 Task: Look for space in Pinamungahan, Philippines from 6th September, 2023 to 18th September, 2023 for 3 adults in price range Rs.6000 to Rs.12000. Place can be entire place with 2 bedrooms having 2 beds and 2 bathrooms. Property type can be house, flat, guest house, hotel. Booking option can be shelf check-in. Required host language is English.
Action: Mouse moved to (380, 124)
Screenshot: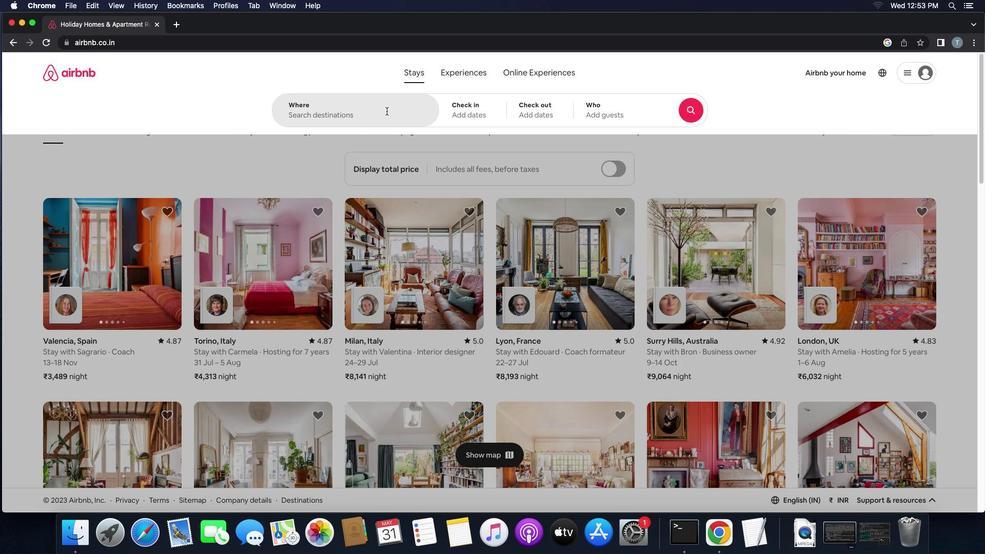 
Action: Mouse pressed left at (380, 124)
Screenshot: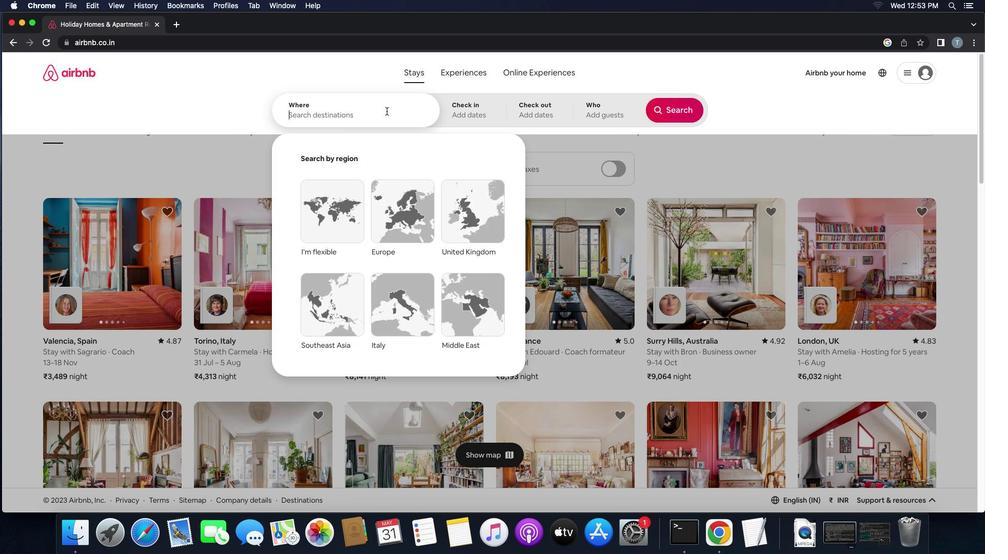
Action: Key pressed 'p''i''n''a''m''u''n''g''a''h''a''n'',''p''h''i''l''i''p''p''i''n''e''s'Key.enter
Screenshot: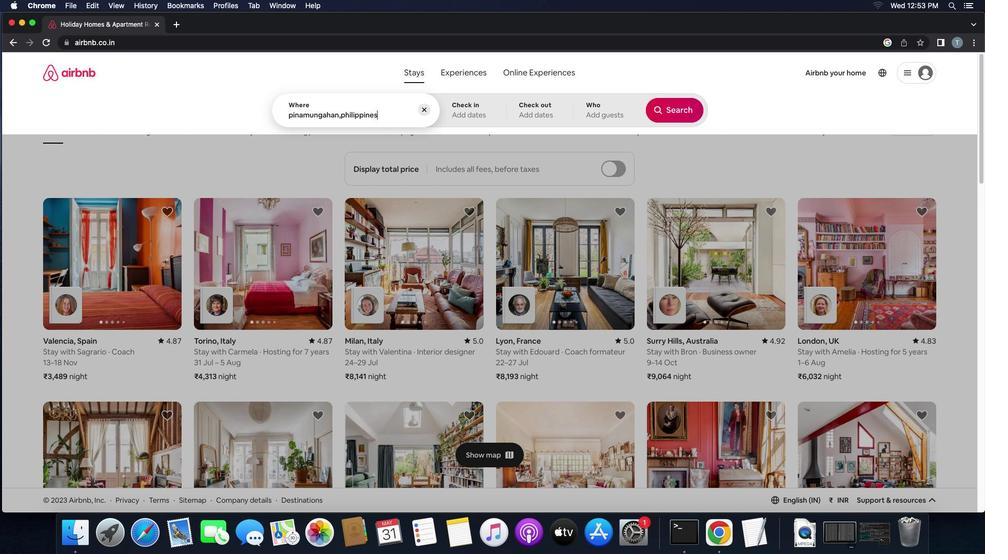 
Action: Mouse moved to (645, 200)
Screenshot: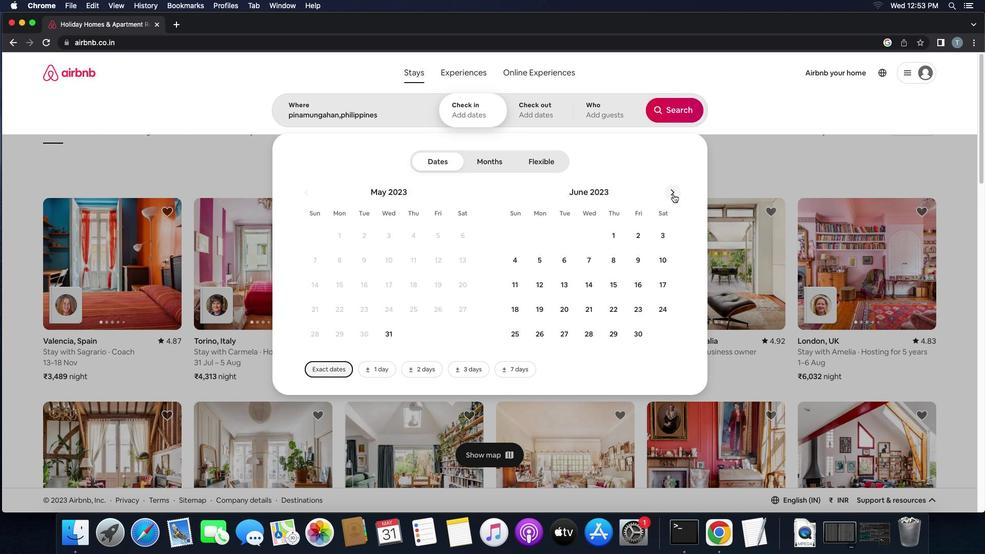 
Action: Mouse pressed left at (645, 200)
Screenshot: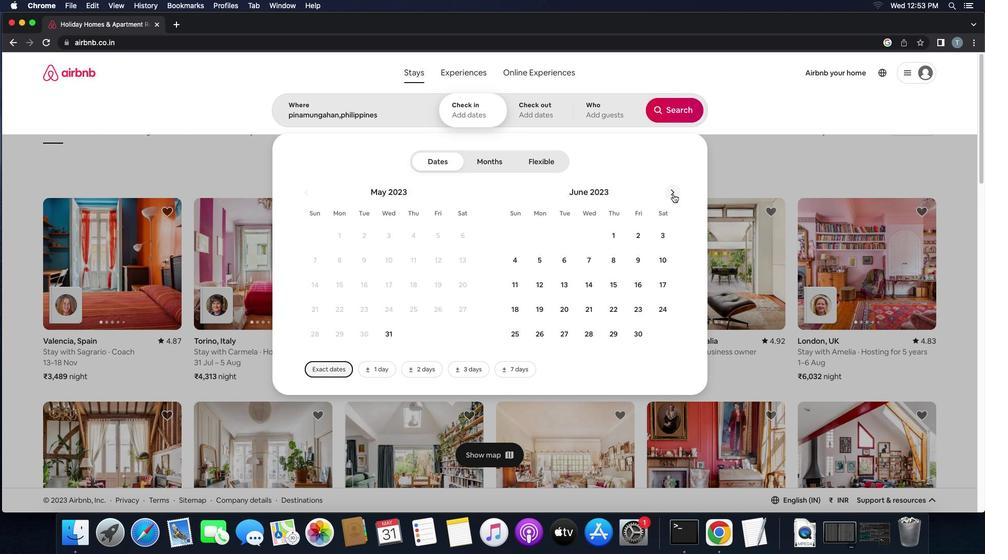 
Action: Mouse moved to (644, 200)
Screenshot: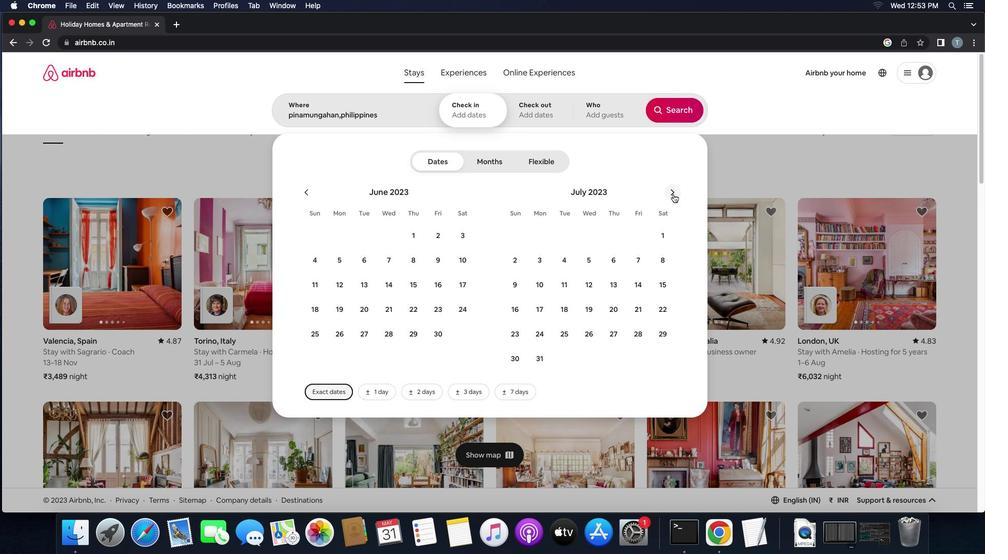 
Action: Mouse pressed left at (644, 200)
Screenshot: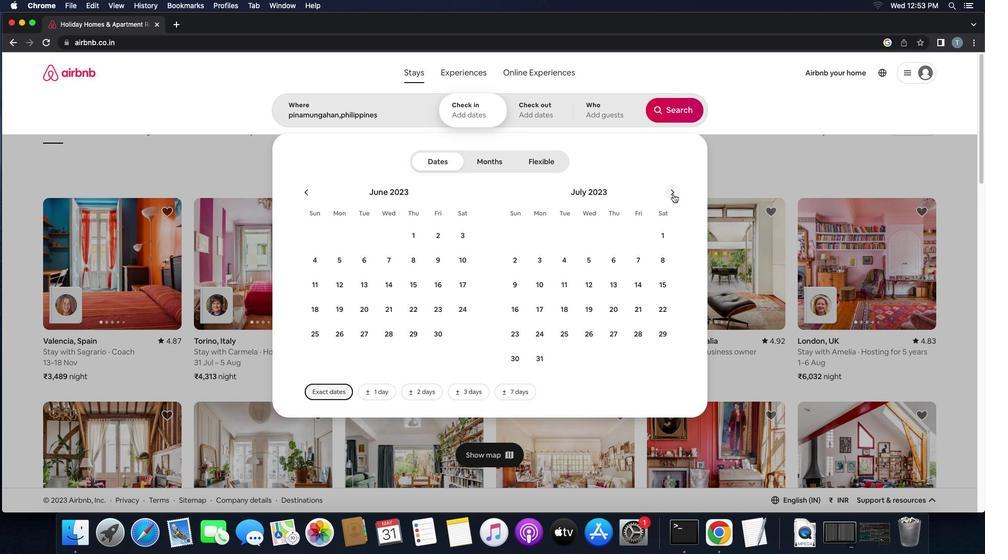 
Action: Mouse pressed left at (644, 200)
Screenshot: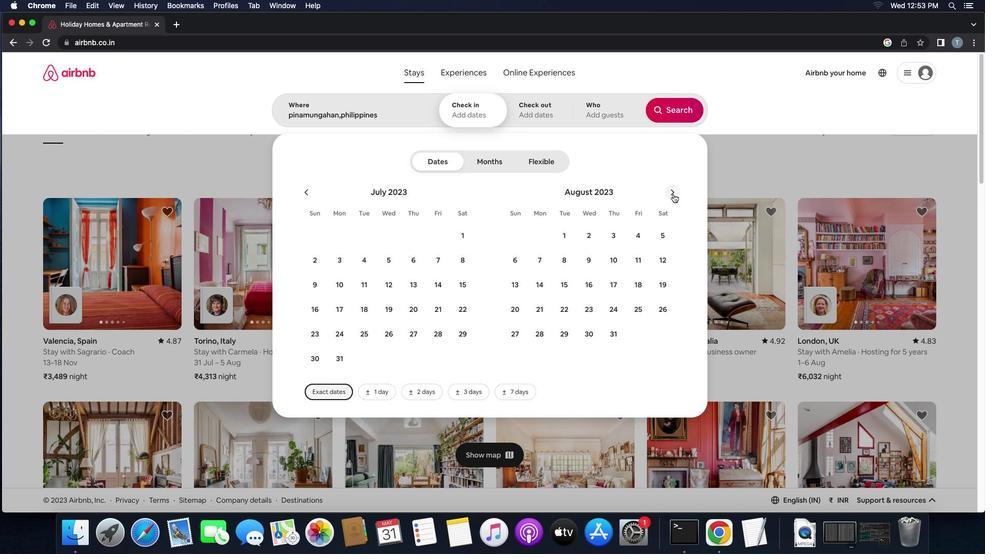 
Action: Mouse moved to (570, 256)
Screenshot: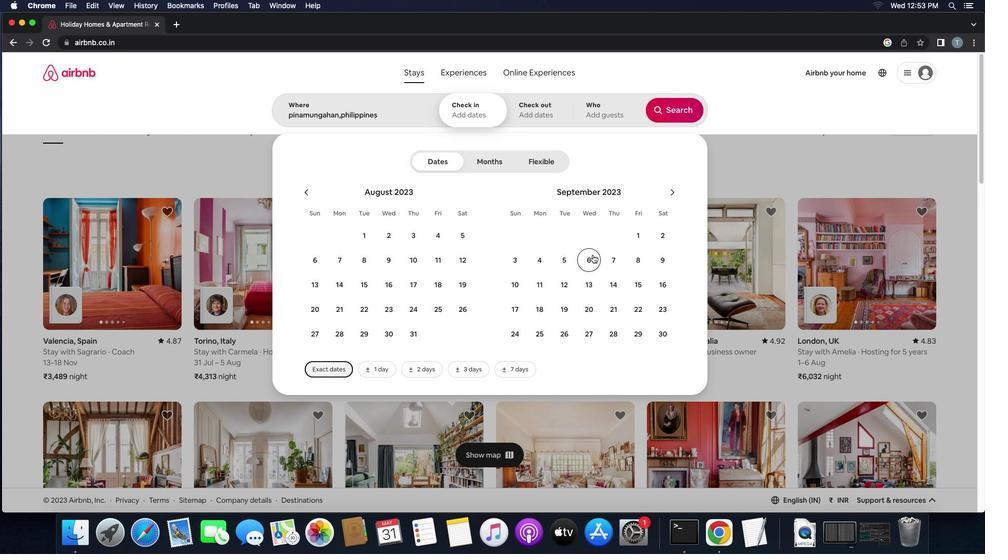 
Action: Mouse pressed left at (570, 256)
Screenshot: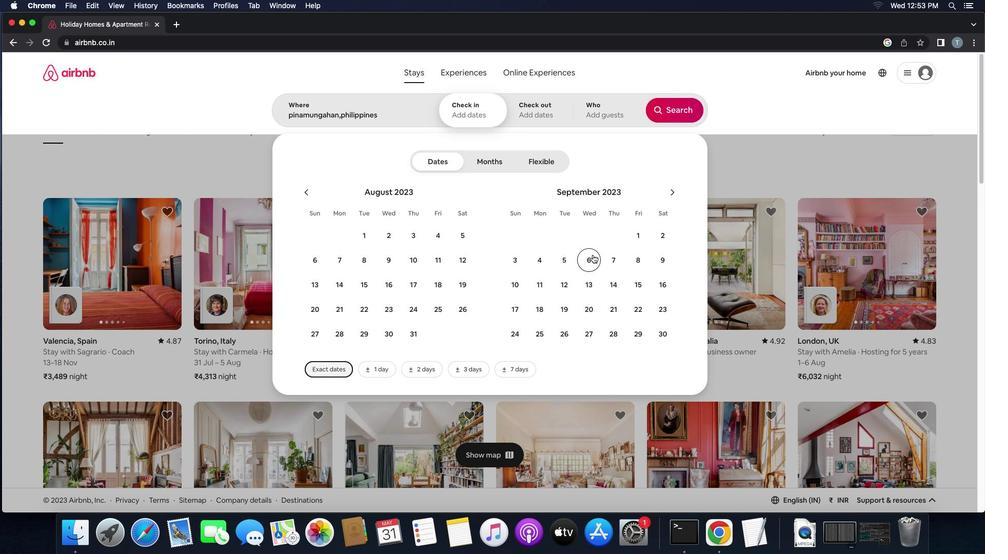 
Action: Mouse moved to (523, 303)
Screenshot: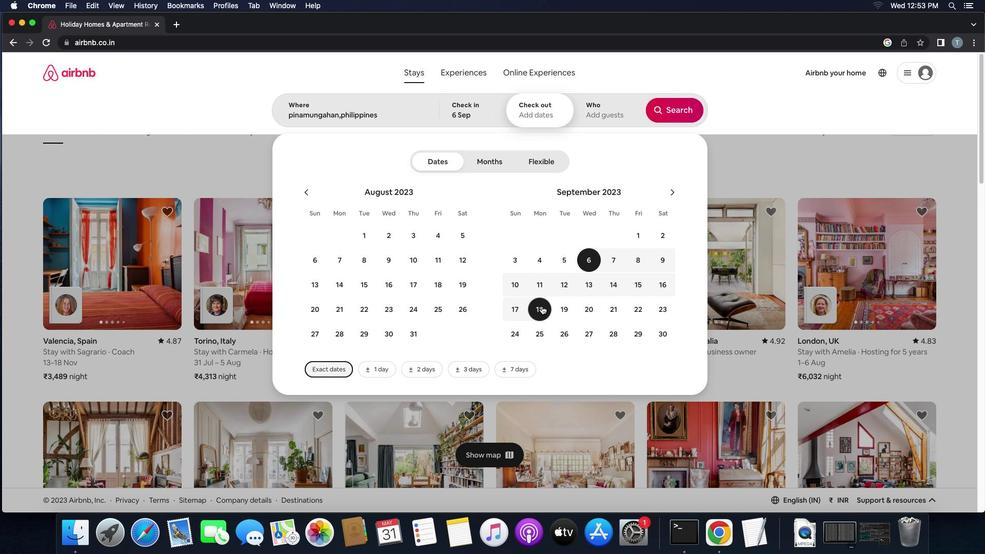 
Action: Mouse pressed left at (523, 303)
Screenshot: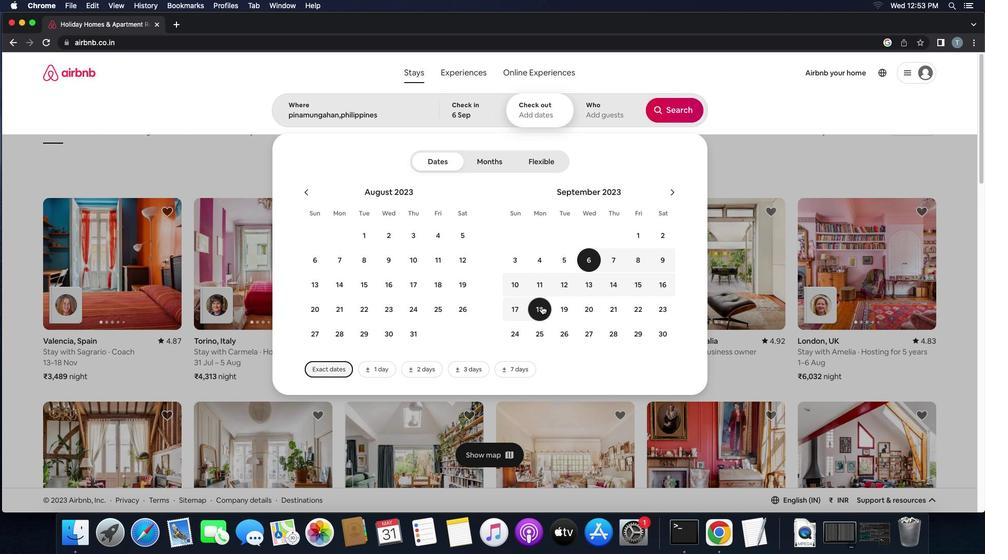 
Action: Mouse moved to (573, 116)
Screenshot: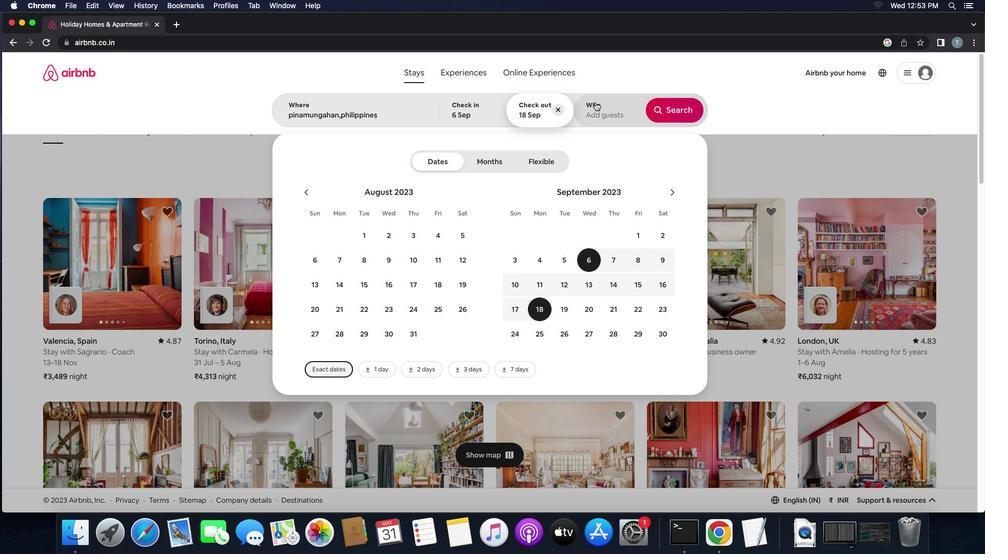 
Action: Mouse pressed left at (573, 116)
Screenshot: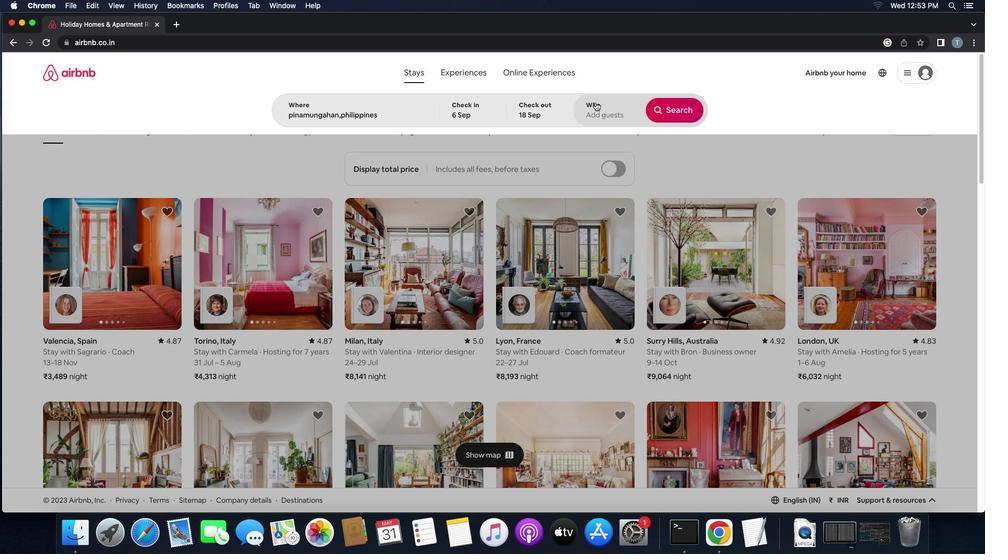 
Action: Mouse moved to (649, 179)
Screenshot: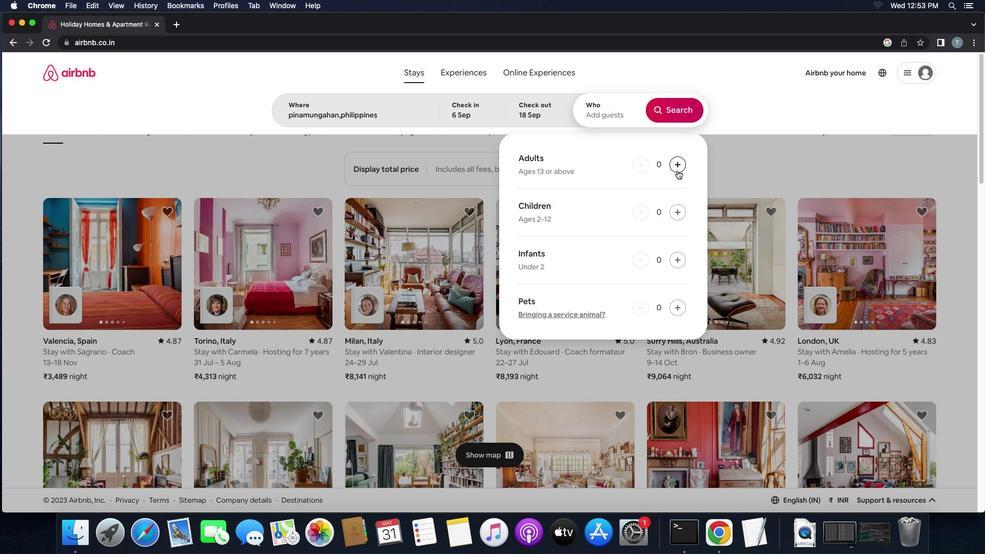 
Action: Mouse pressed left at (649, 179)
Screenshot: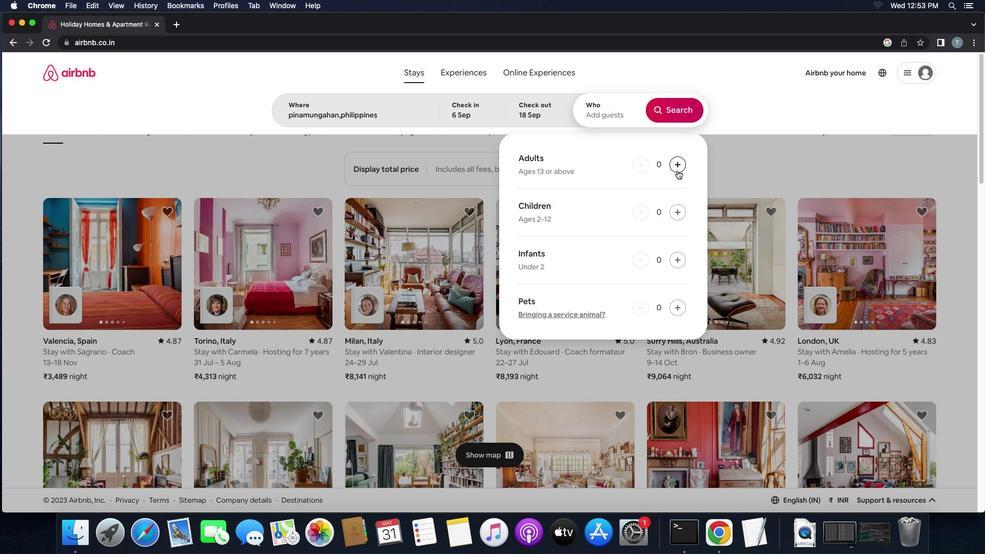 
Action: Mouse pressed left at (649, 179)
Screenshot: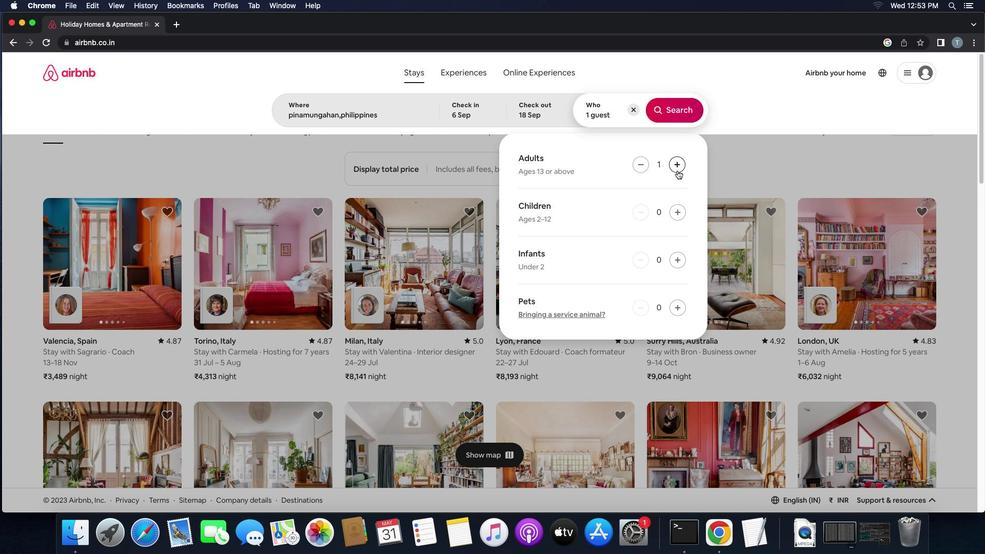 
Action: Mouse pressed left at (649, 179)
Screenshot: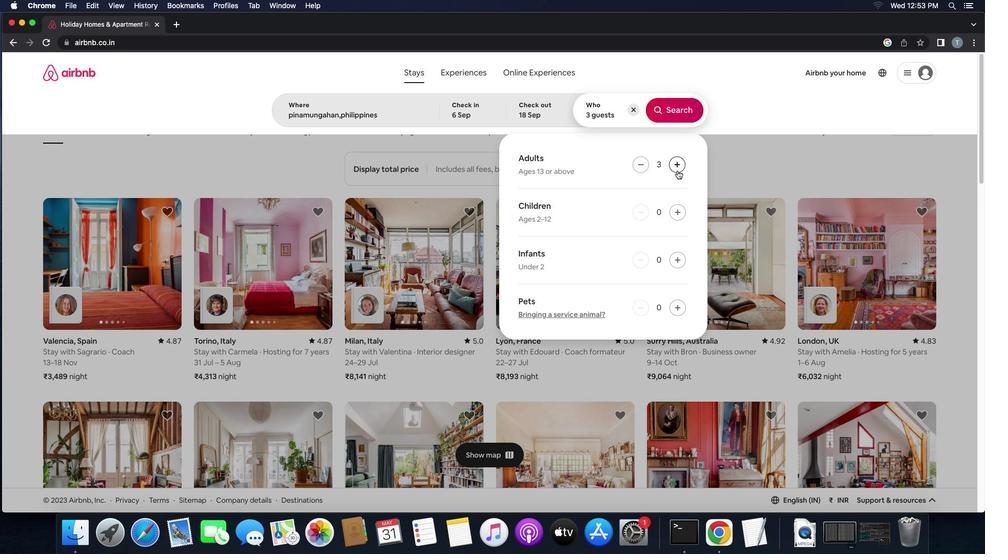 
Action: Mouse moved to (652, 127)
Screenshot: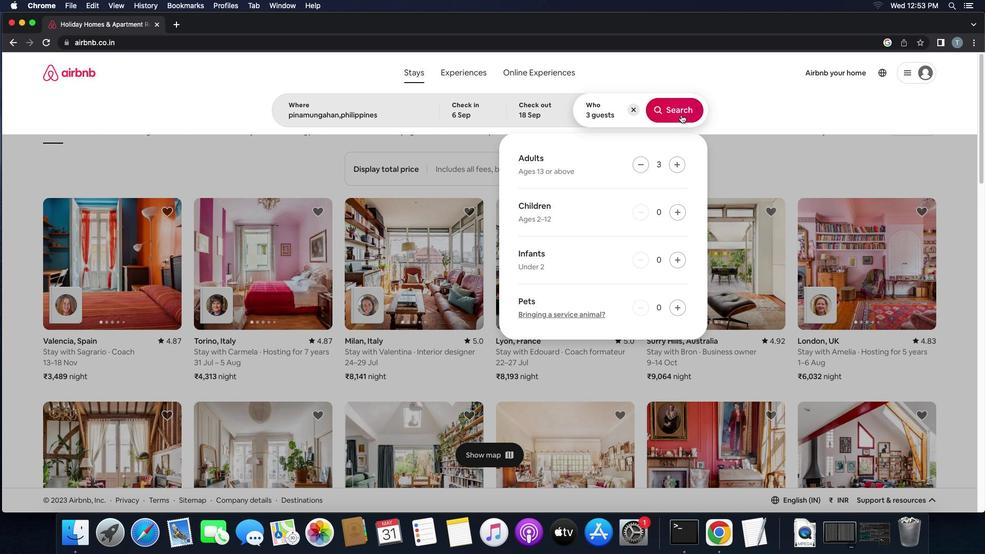 
Action: Mouse pressed left at (652, 127)
Screenshot: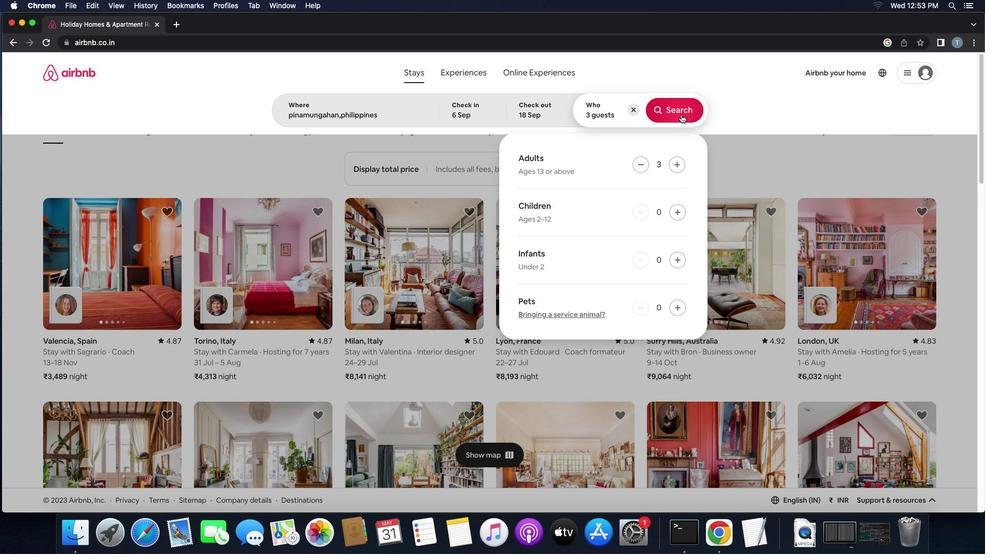 
Action: Mouse moved to (899, 129)
Screenshot: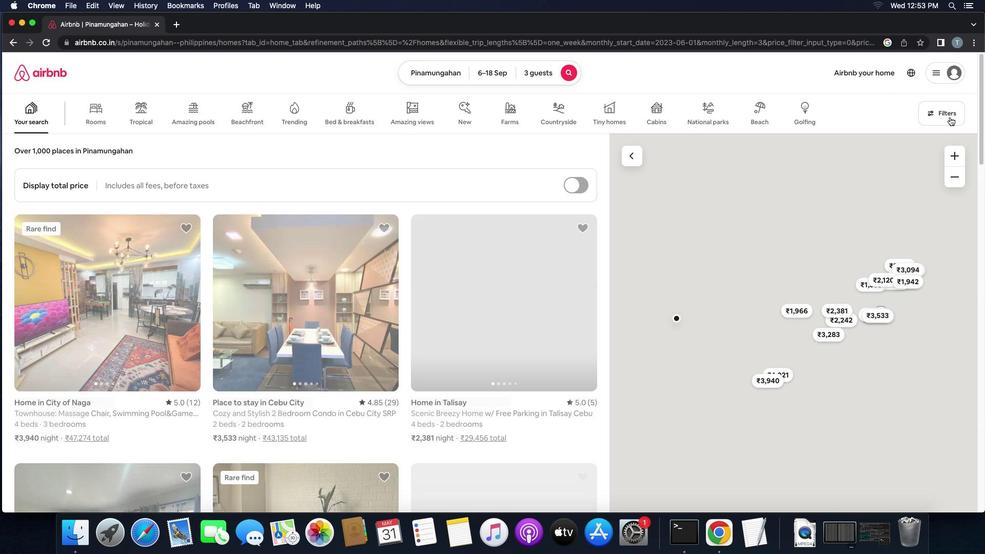
Action: Mouse pressed left at (899, 129)
Screenshot: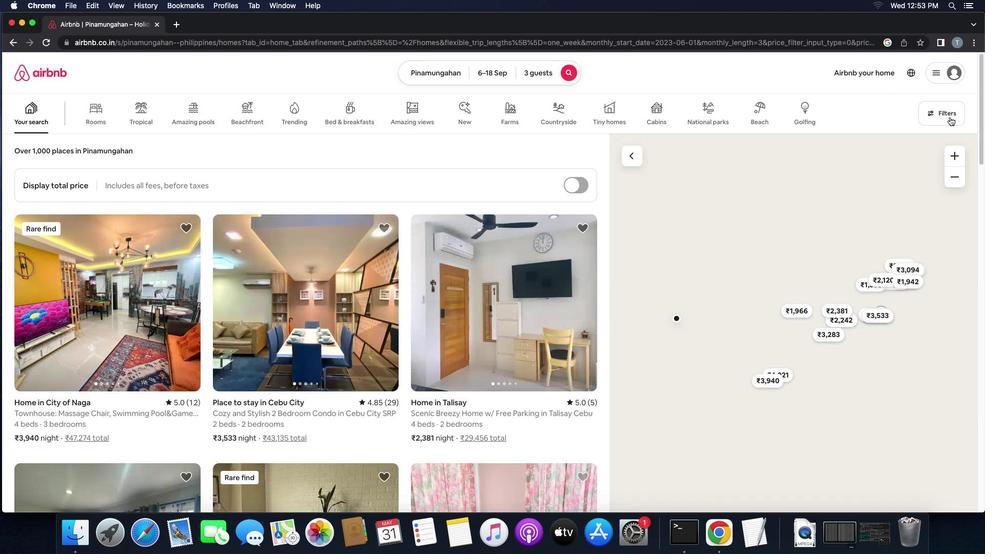 
Action: Mouse moved to (371, 248)
Screenshot: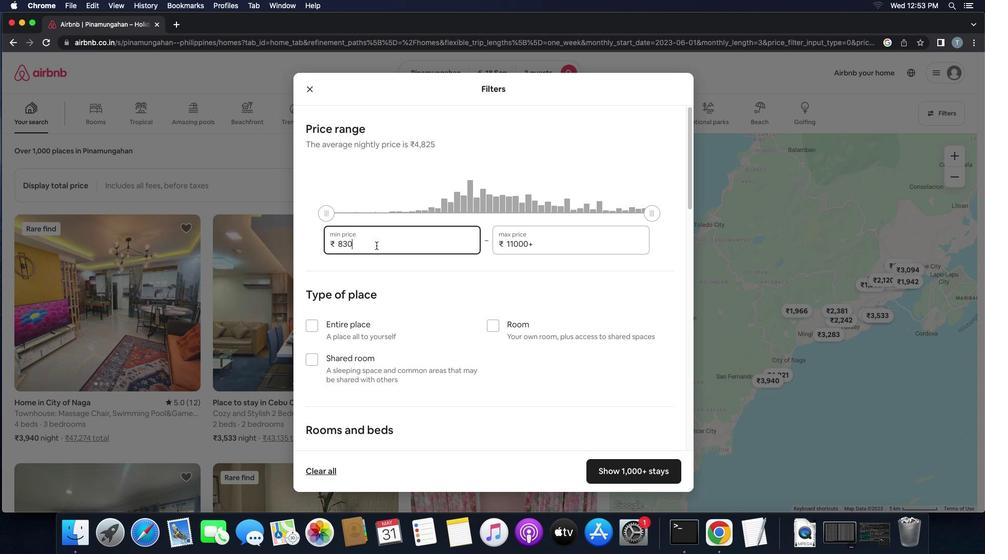
Action: Mouse pressed left at (371, 248)
Screenshot: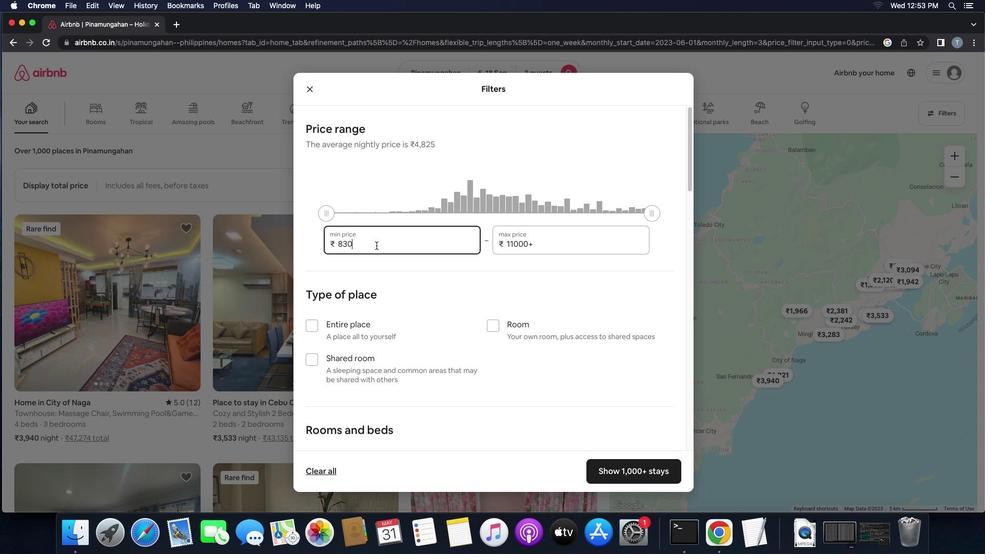 
Action: Mouse moved to (371, 247)
Screenshot: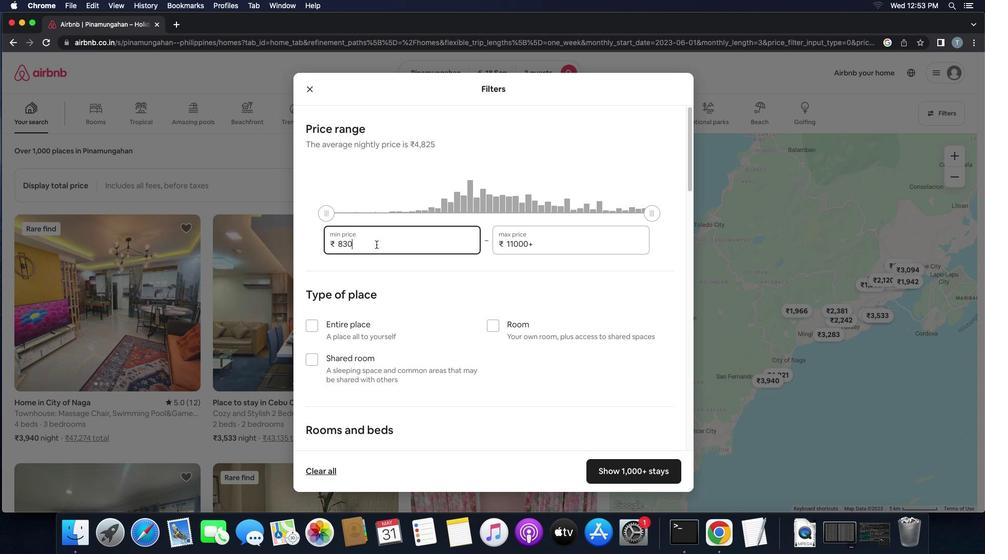 
Action: Key pressed Key.backspaceKey.backspaceKey.backspace'6''0''0''0'
Screenshot: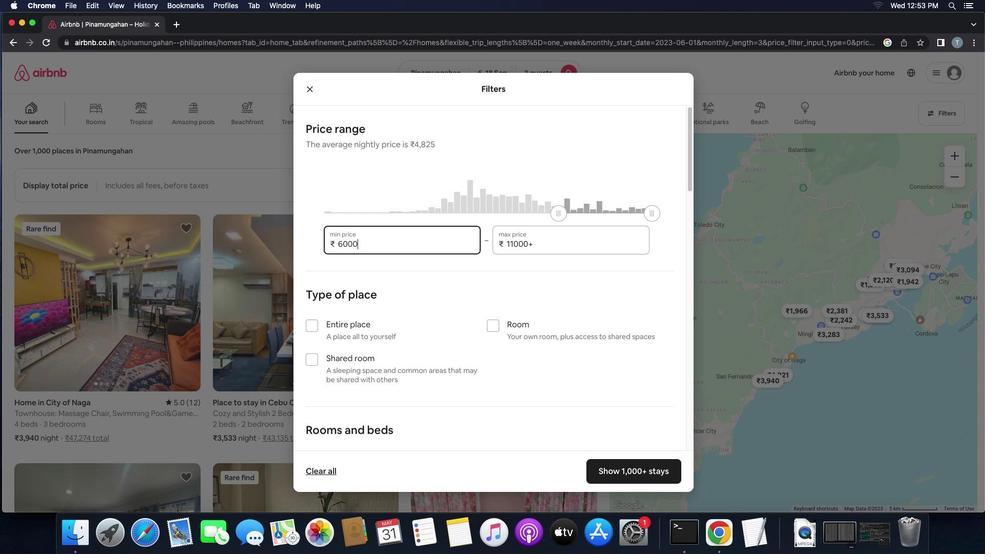 
Action: Mouse moved to (527, 247)
Screenshot: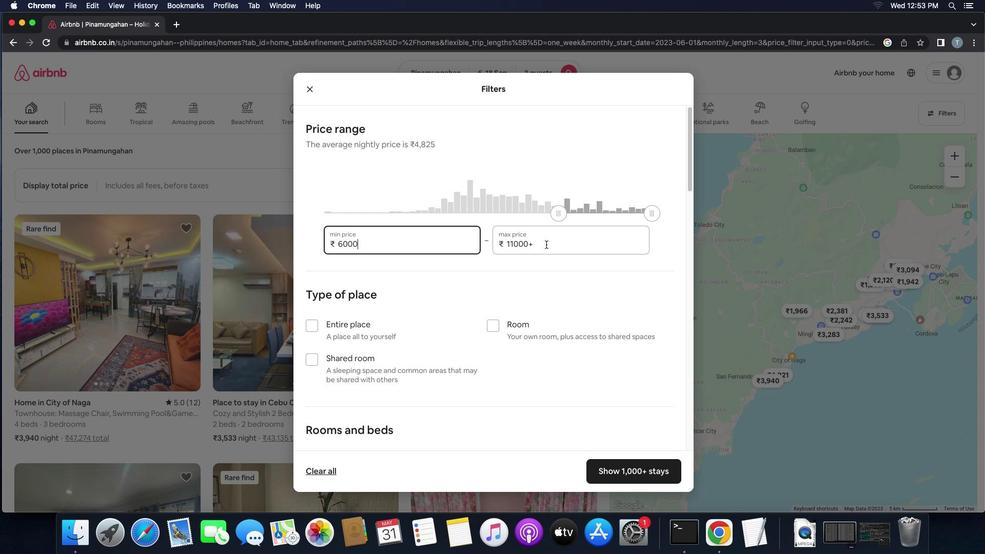 
Action: Mouse pressed left at (527, 247)
Screenshot: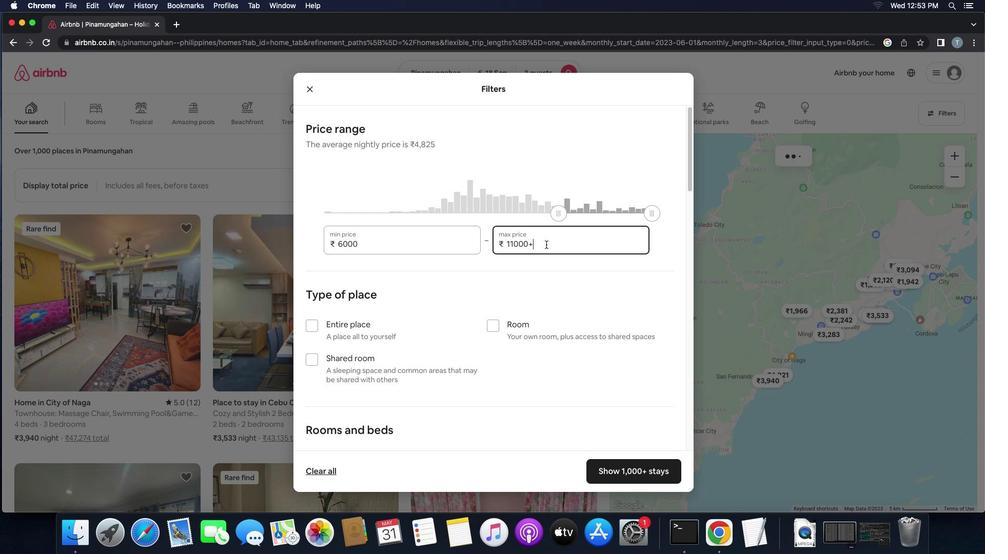 
Action: Mouse moved to (519, 228)
Screenshot: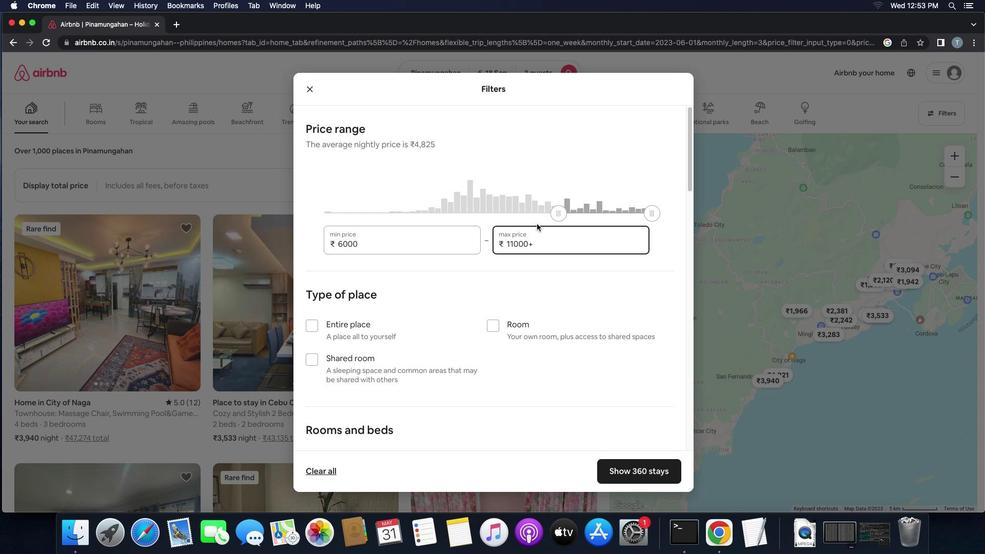 
Action: Key pressed Key.backspaceKey.backspaceKey.backspaceKey.backspaceKey.backspaceKey.backspace'1''2''0''0''0'
Screenshot: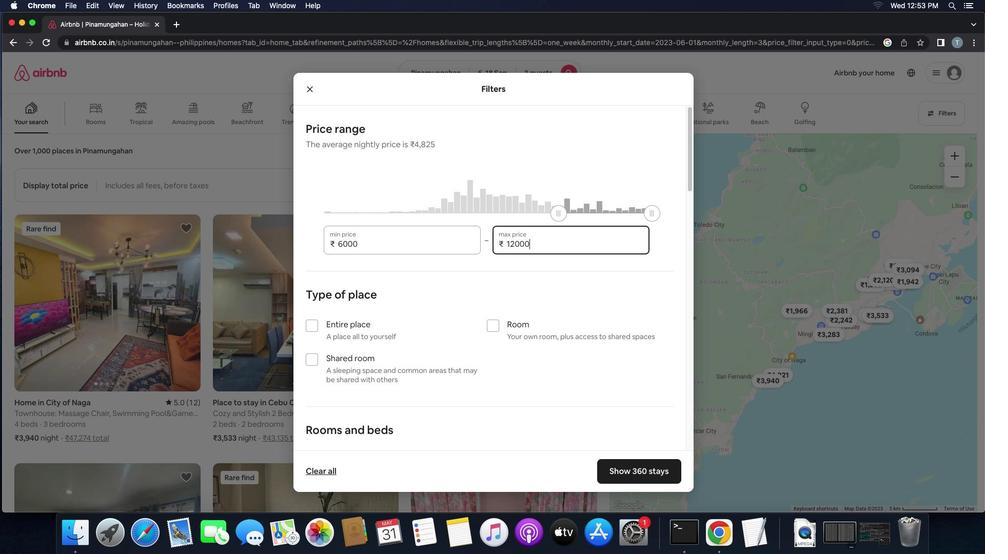 
Action: Mouse moved to (513, 267)
Screenshot: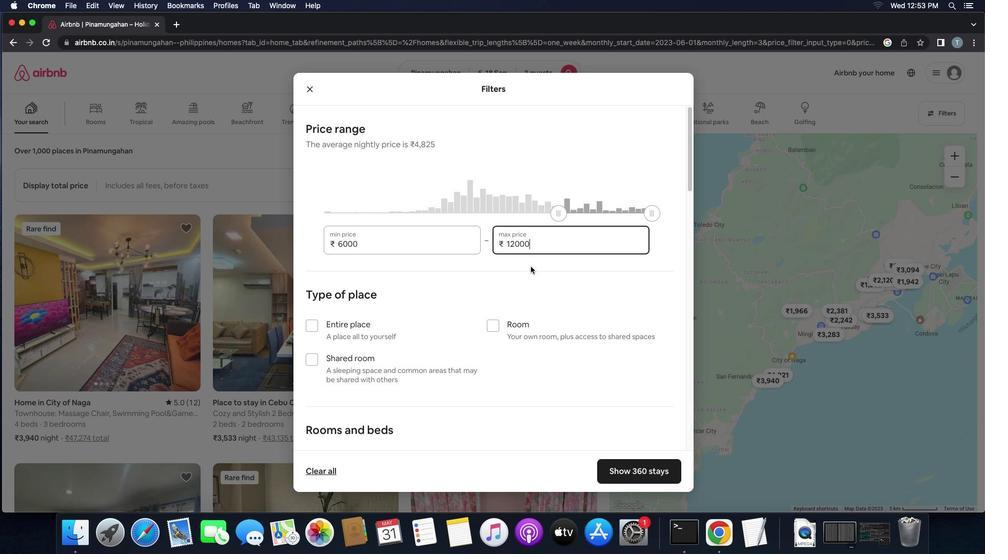 
Action: Mouse scrolled (513, 267) with delta (25, 21)
Screenshot: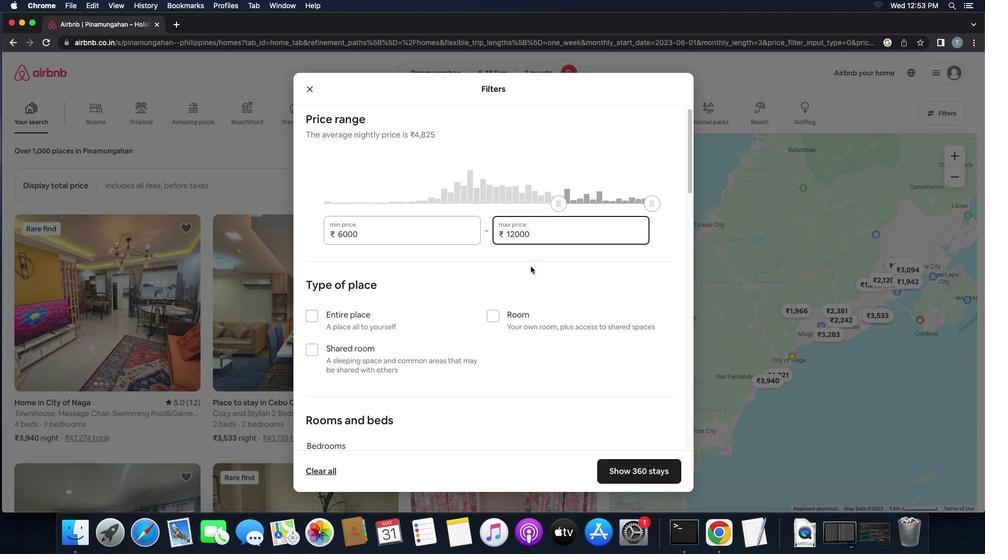 
Action: Mouse scrolled (513, 267) with delta (25, 21)
Screenshot: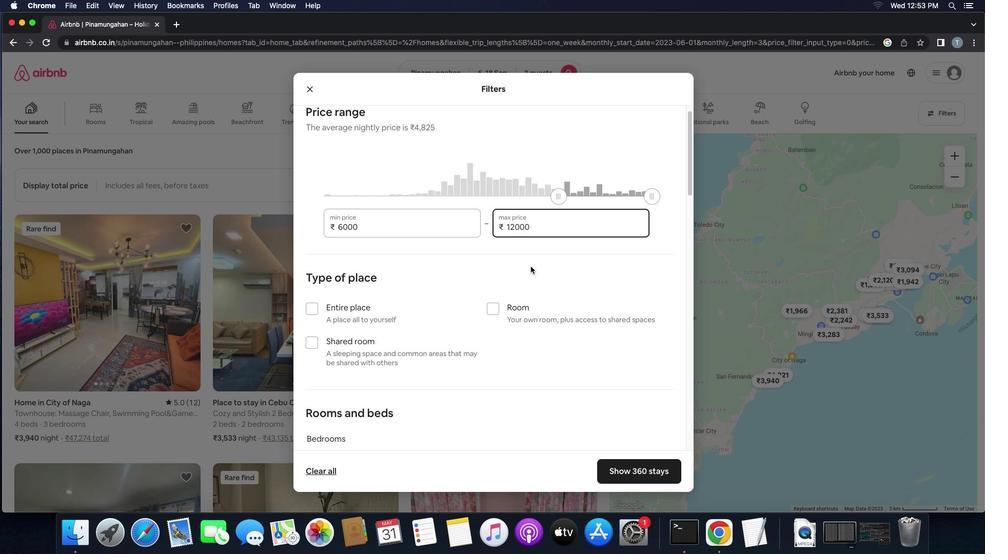 
Action: Mouse scrolled (513, 267) with delta (25, 21)
Screenshot: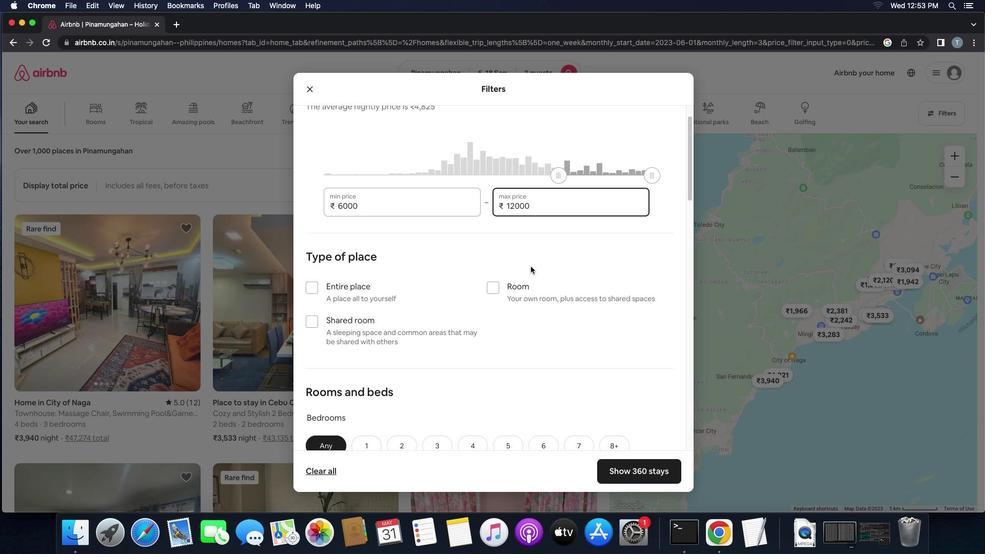 
Action: Mouse moved to (316, 279)
Screenshot: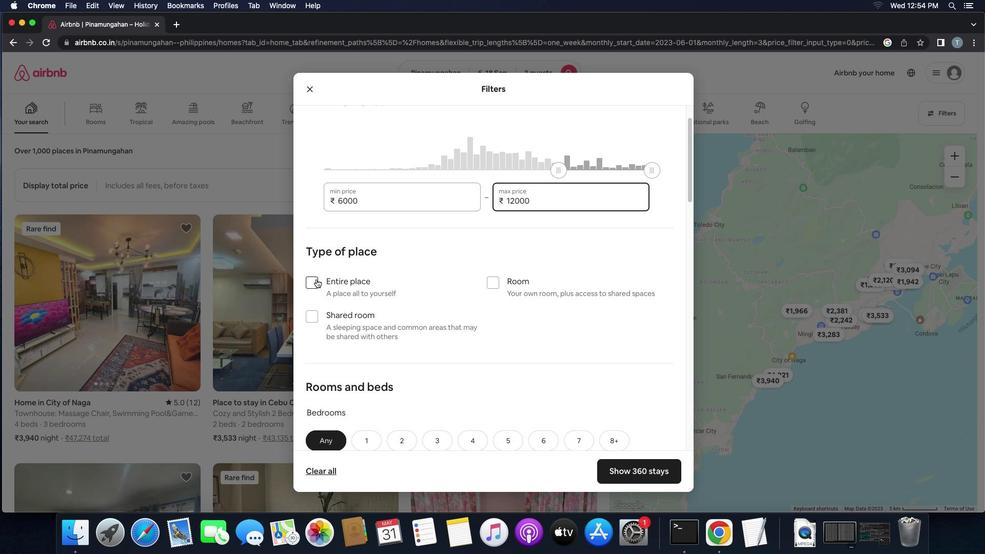 
Action: Mouse pressed left at (316, 279)
Screenshot: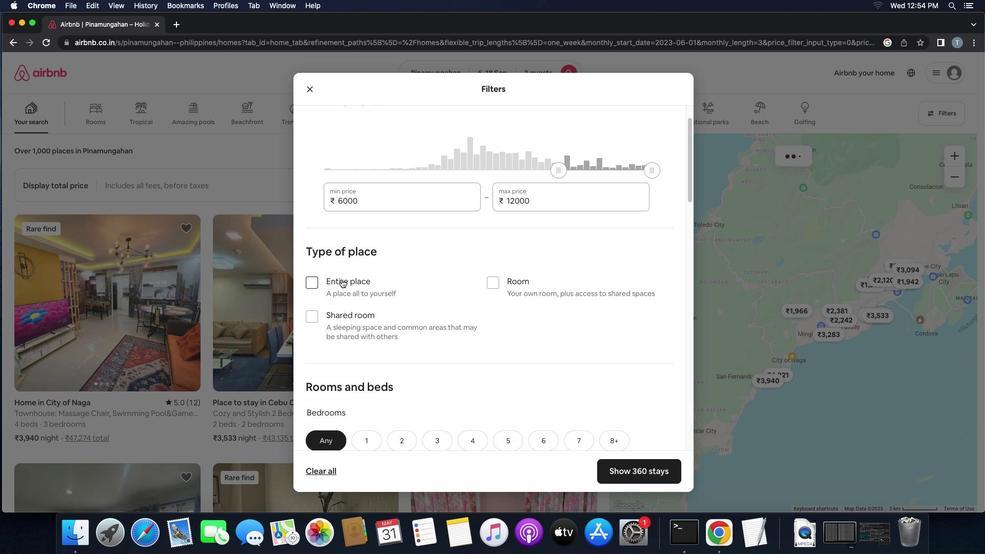 
Action: Mouse moved to (410, 298)
Screenshot: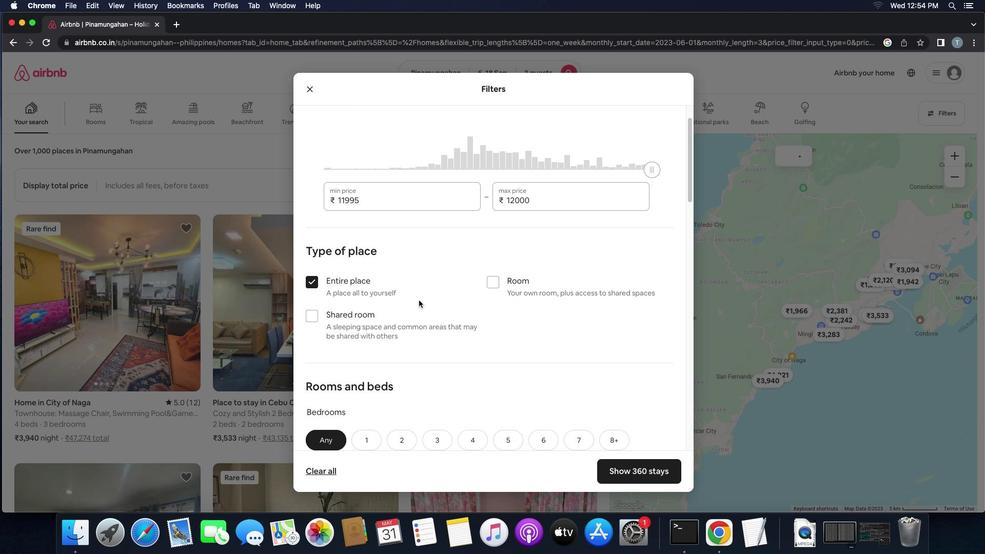 
Action: Mouse scrolled (410, 298) with delta (25, 21)
Screenshot: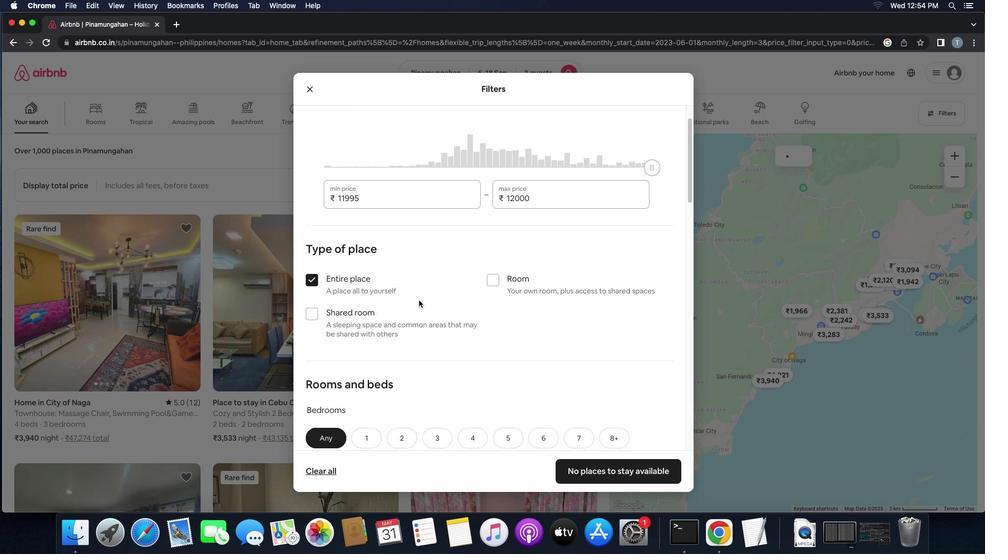 
Action: Mouse scrolled (410, 298) with delta (25, 21)
Screenshot: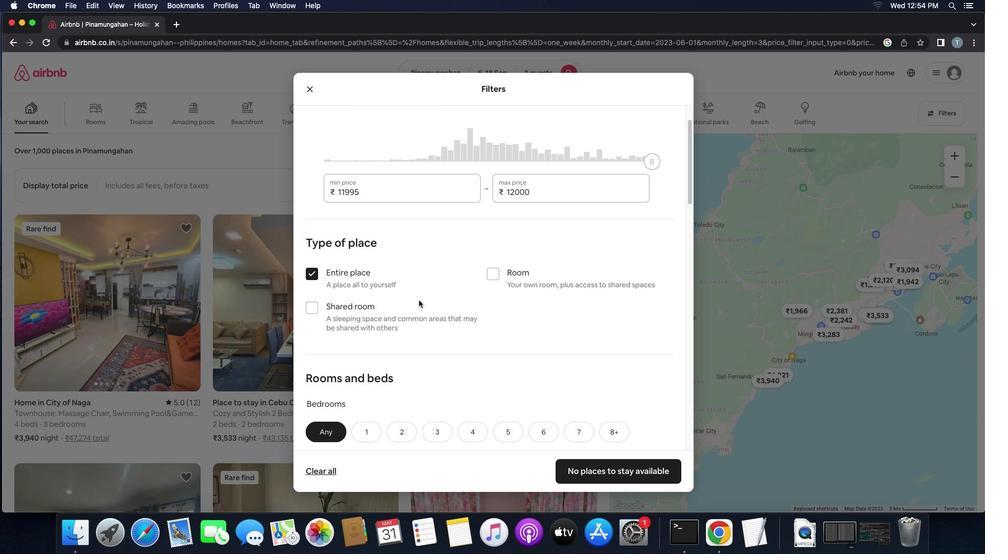 
Action: Mouse scrolled (410, 298) with delta (25, 21)
Screenshot: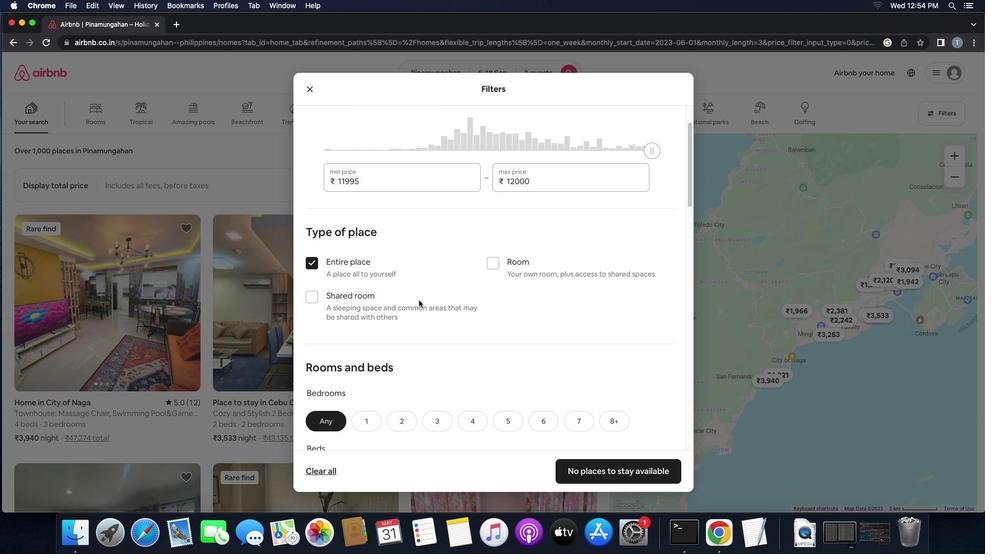 
Action: Mouse scrolled (410, 298) with delta (25, 21)
Screenshot: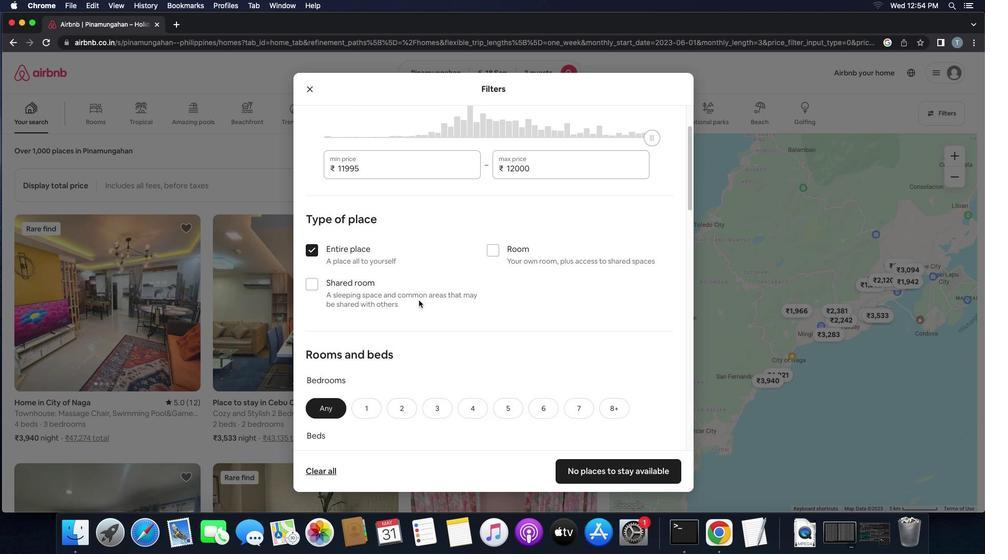 
Action: Mouse scrolled (410, 298) with delta (25, 21)
Screenshot: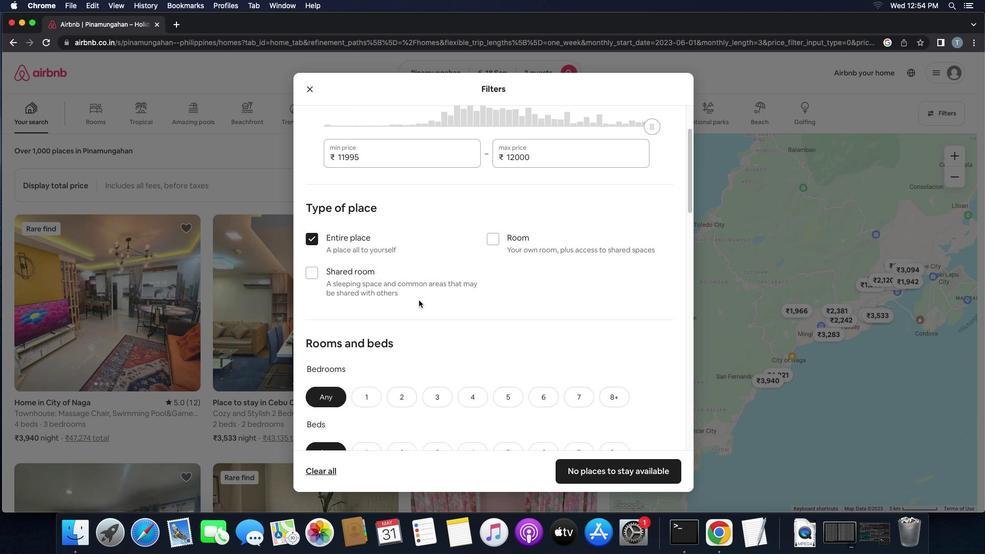 
Action: Mouse scrolled (410, 298) with delta (25, 21)
Screenshot: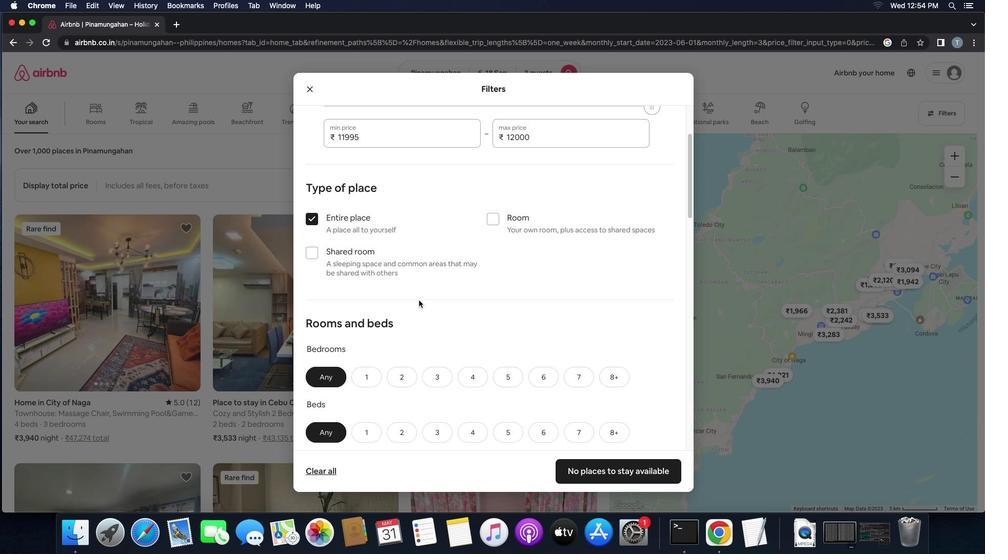 
Action: Mouse scrolled (410, 298) with delta (25, 21)
Screenshot: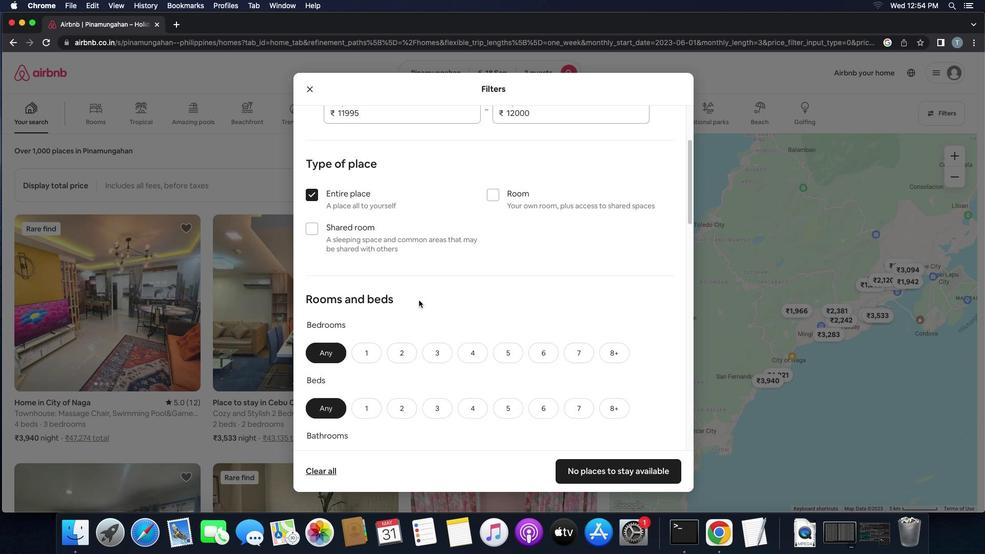 
Action: Mouse scrolled (410, 298) with delta (25, 21)
Screenshot: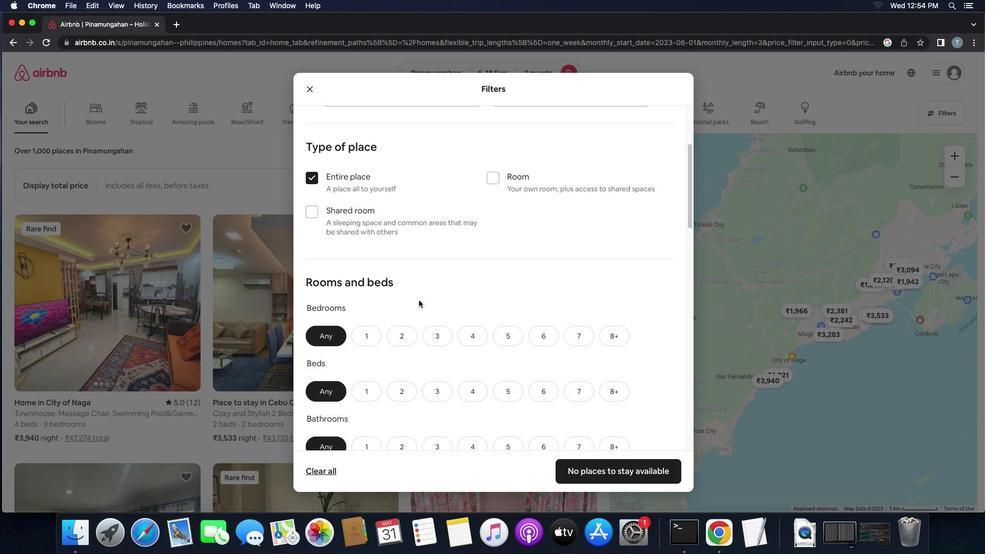 
Action: Mouse scrolled (410, 298) with delta (25, 21)
Screenshot: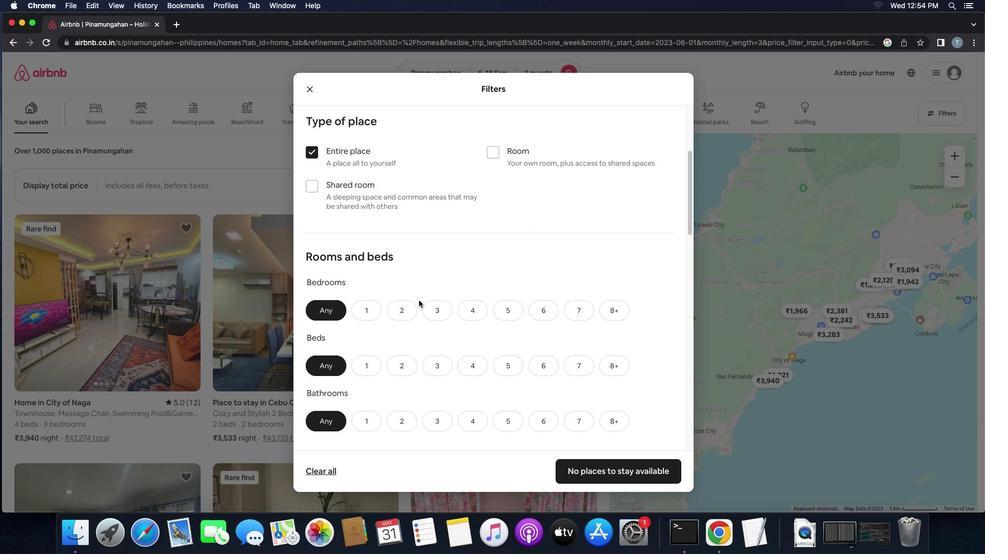 
Action: Mouse scrolled (410, 298) with delta (25, 21)
Screenshot: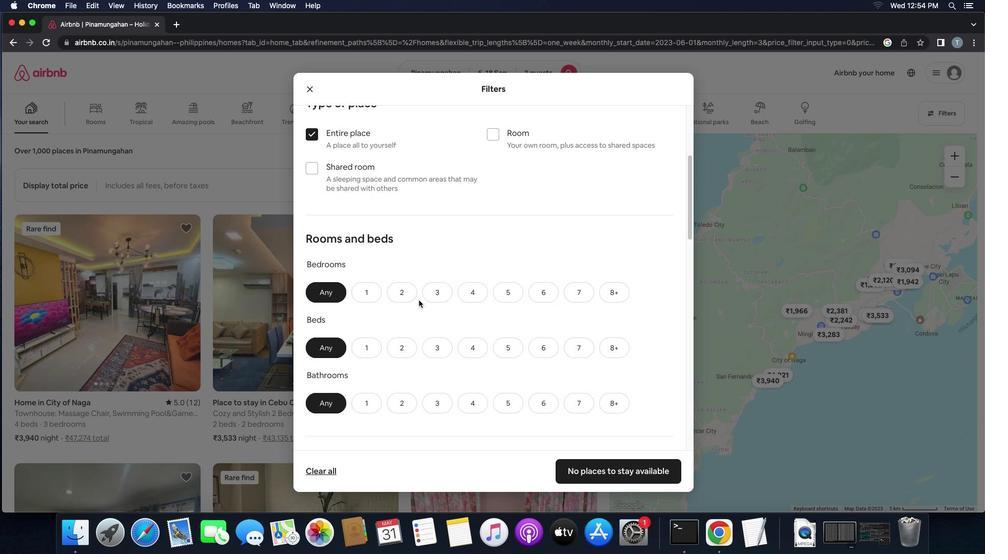 
Action: Mouse scrolled (410, 298) with delta (25, 21)
Screenshot: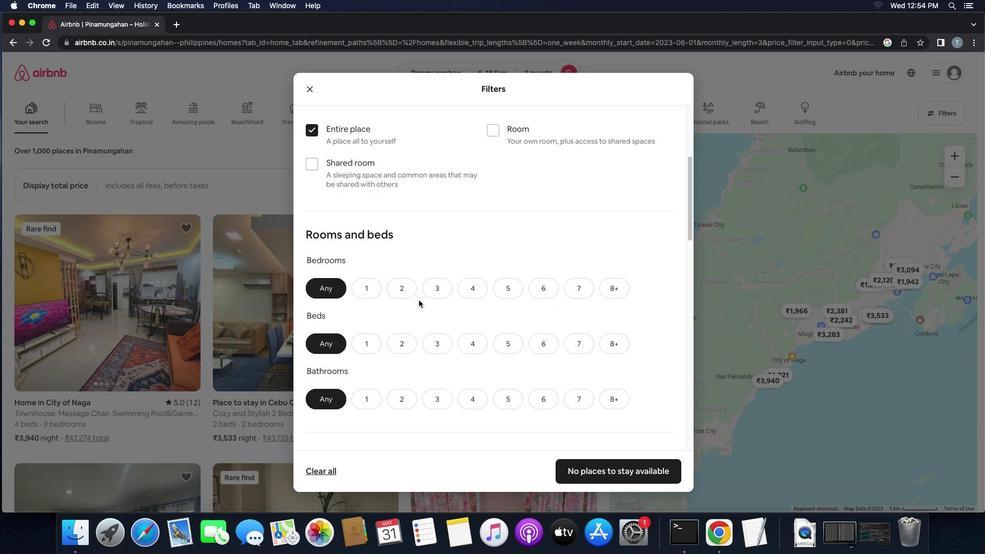 
Action: Mouse moved to (398, 290)
Screenshot: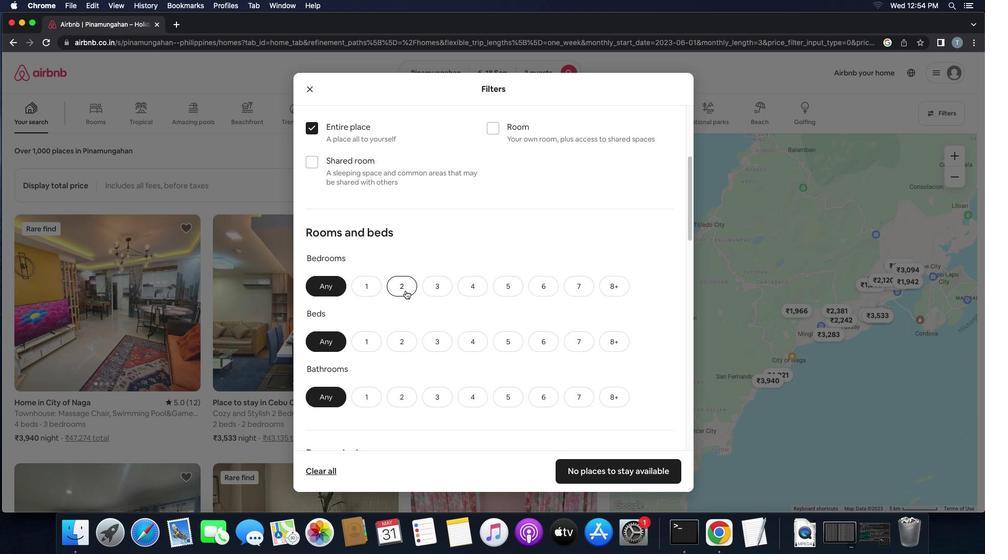 
Action: Mouse pressed left at (398, 290)
Screenshot: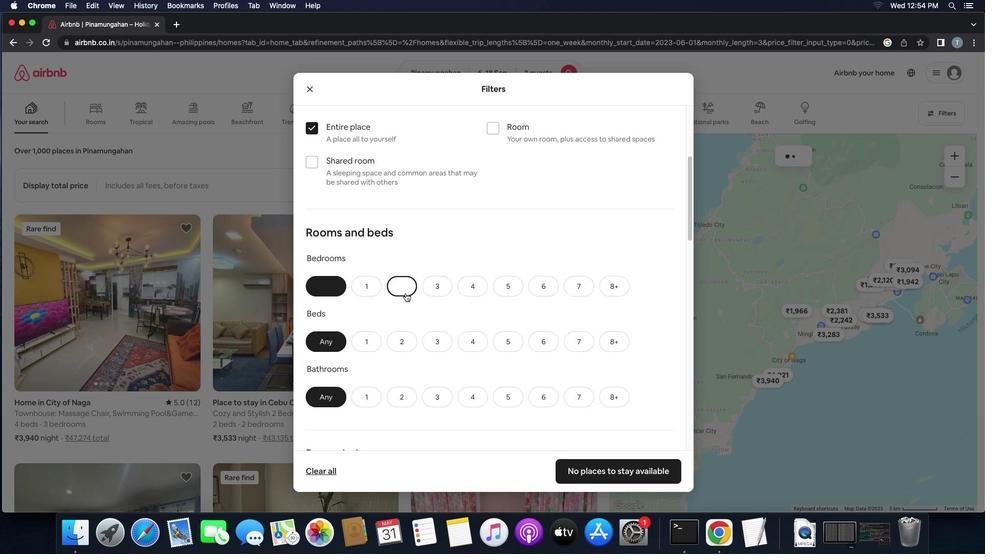 
Action: Mouse moved to (398, 340)
Screenshot: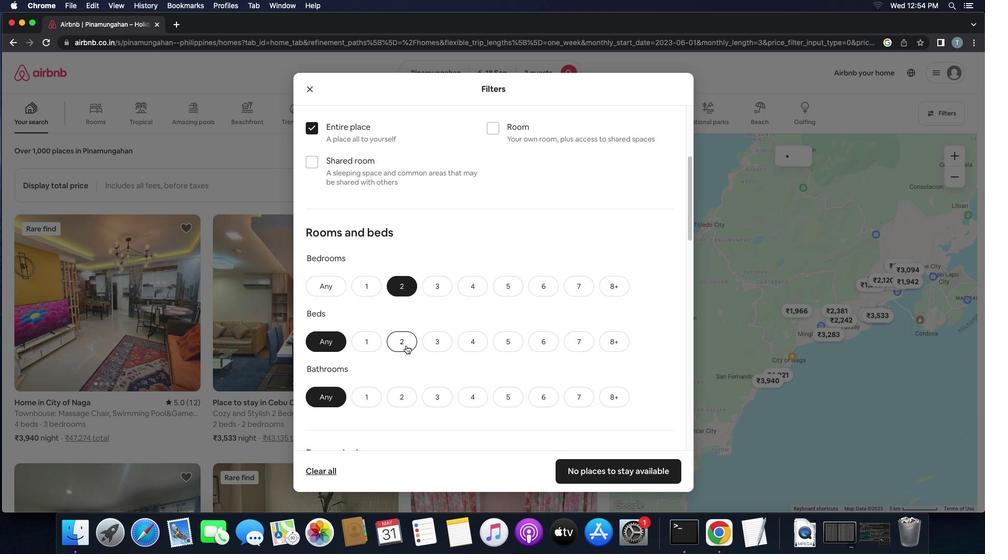 
Action: Mouse pressed left at (398, 340)
Screenshot: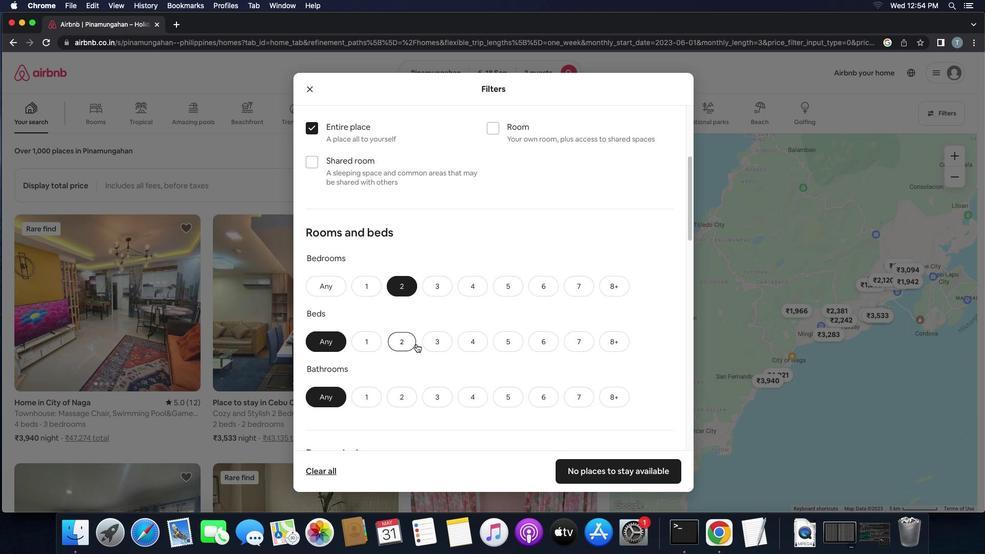 
Action: Mouse moved to (424, 339)
Screenshot: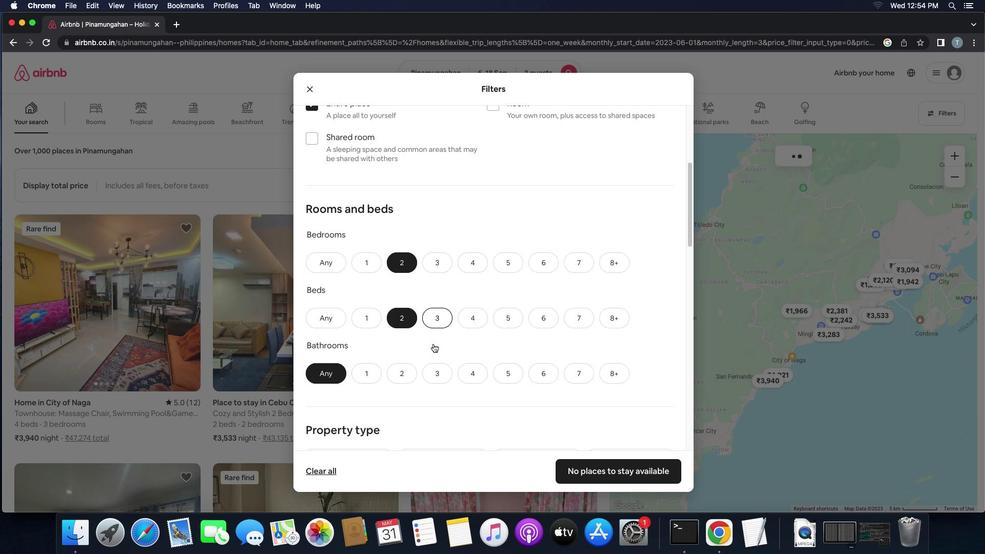 
Action: Mouse scrolled (424, 339) with delta (25, 21)
Screenshot: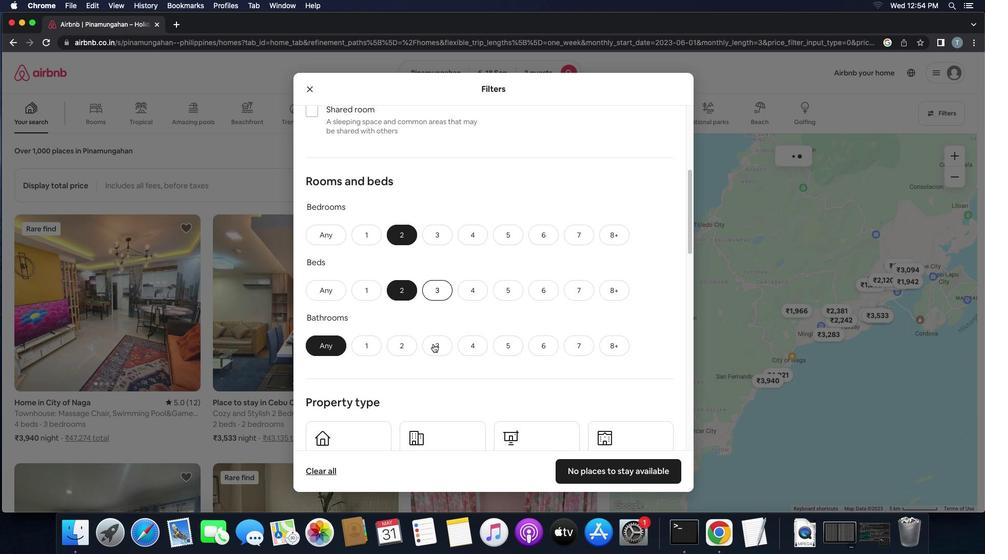 
Action: Mouse scrolled (424, 339) with delta (25, 21)
Screenshot: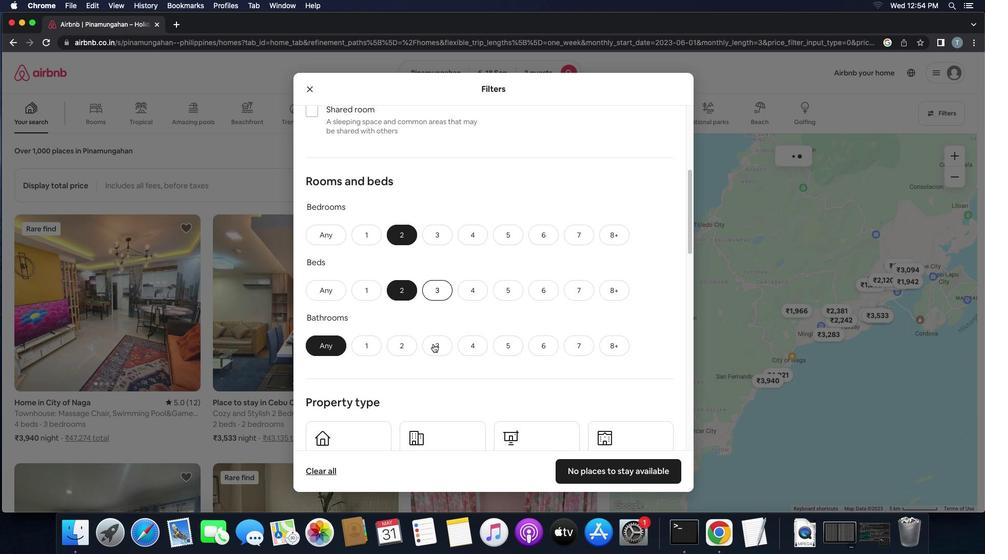 
Action: Mouse scrolled (424, 339) with delta (25, 21)
Screenshot: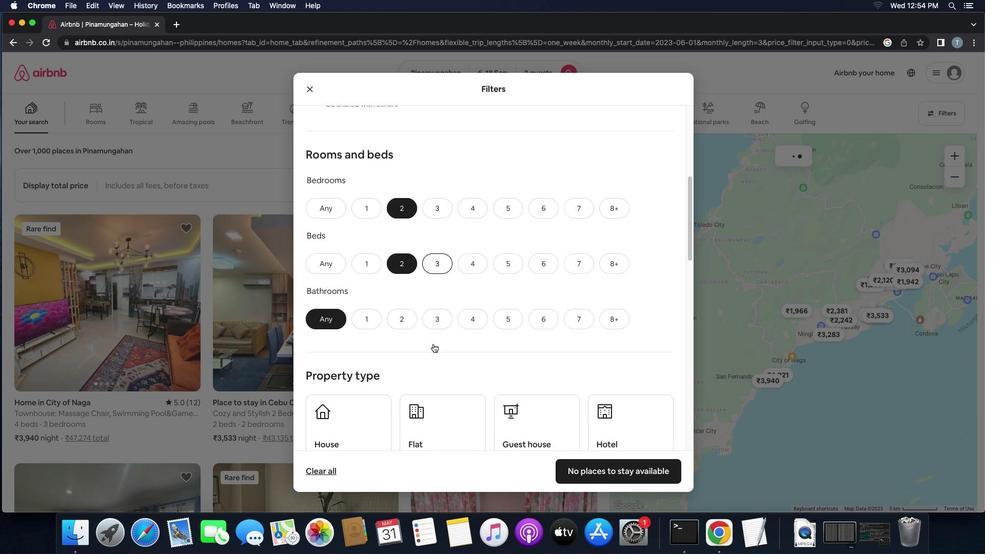 
Action: Mouse moved to (393, 306)
Screenshot: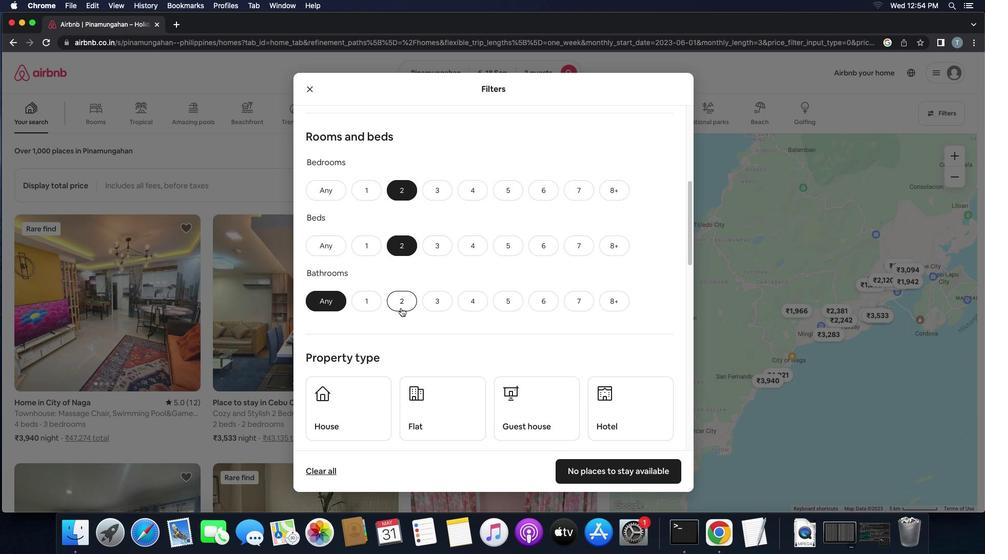 
Action: Mouse pressed left at (393, 306)
Screenshot: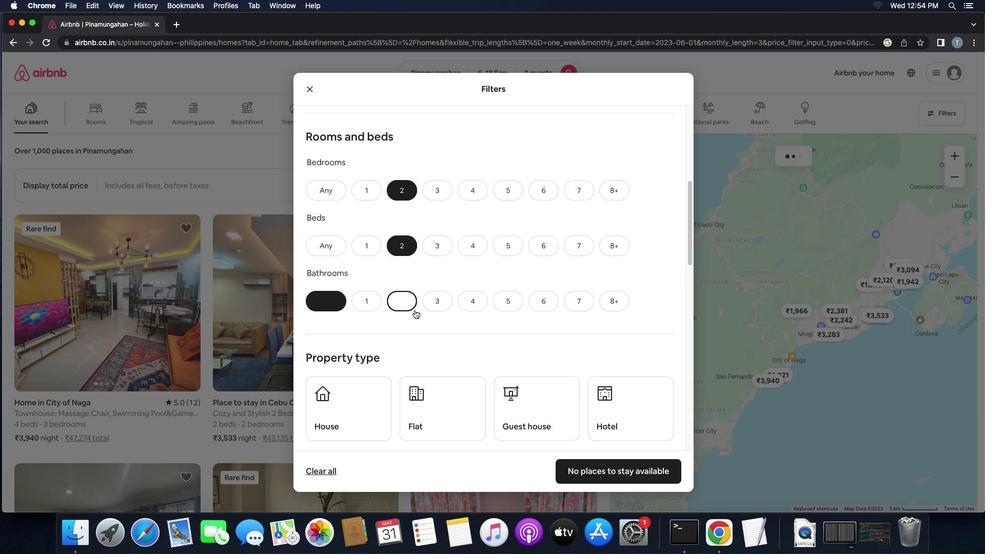 
Action: Mouse moved to (441, 316)
Screenshot: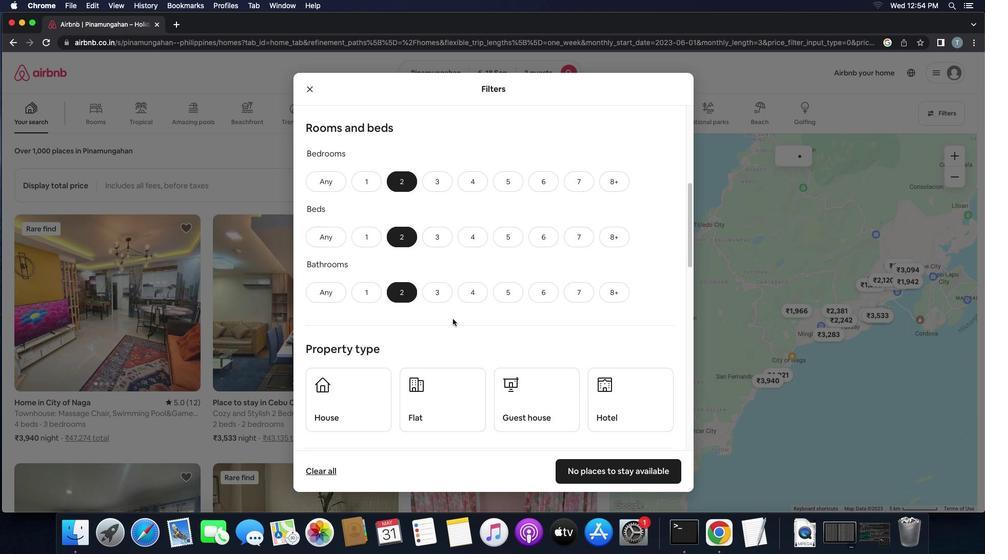 
Action: Mouse scrolled (441, 316) with delta (25, 21)
Screenshot: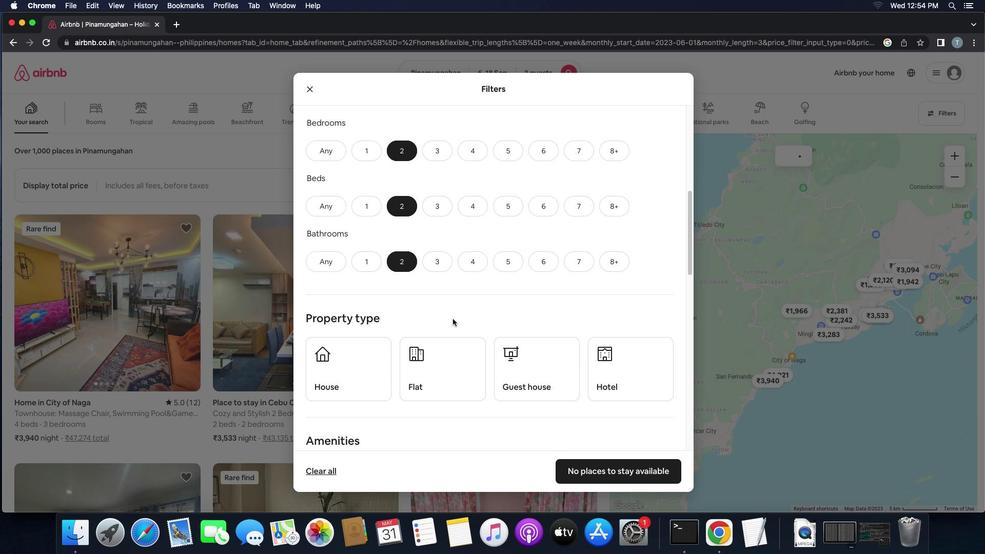 
Action: Mouse scrolled (441, 316) with delta (25, 21)
Screenshot: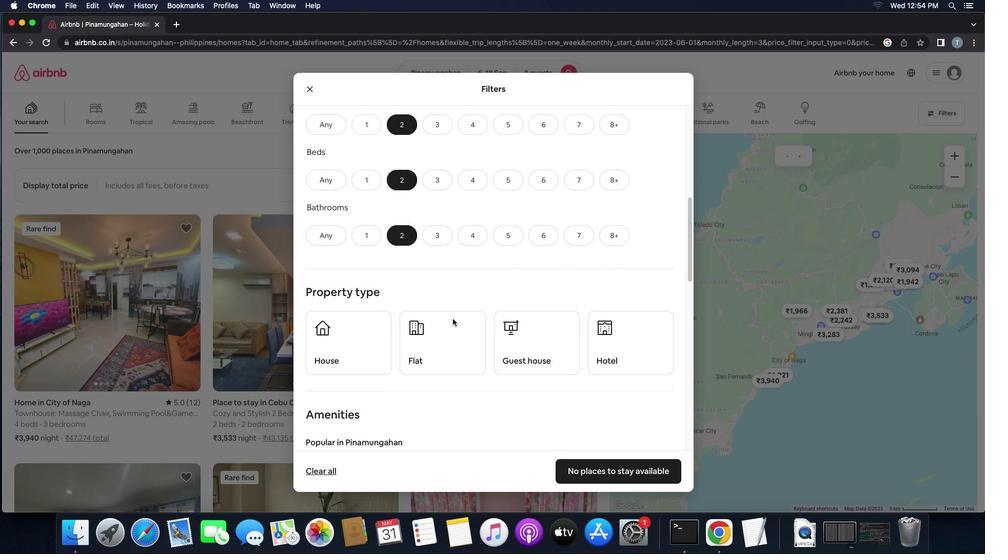 
Action: Mouse scrolled (441, 316) with delta (25, 21)
Screenshot: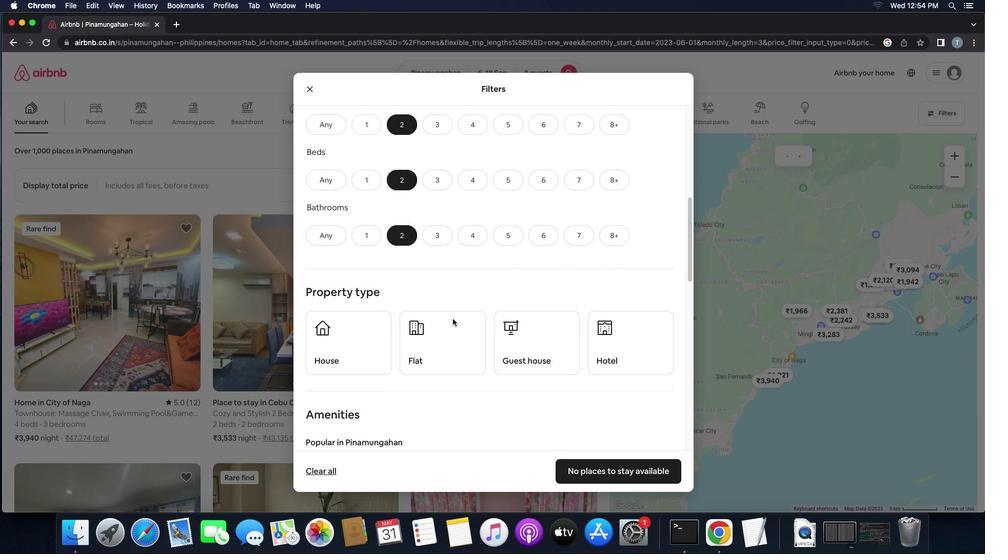 
Action: Mouse scrolled (441, 316) with delta (25, 21)
Screenshot: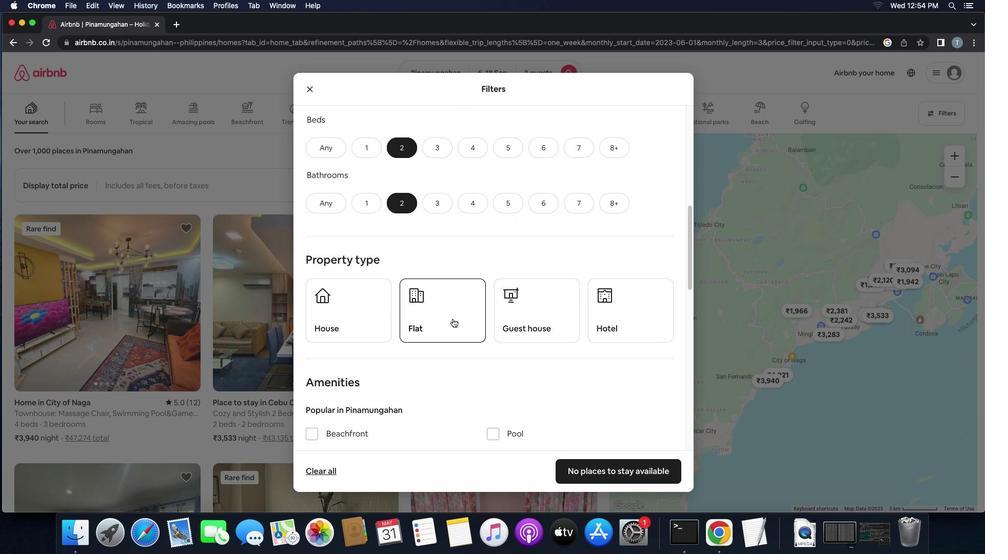 
Action: Mouse scrolled (441, 316) with delta (25, 21)
Screenshot: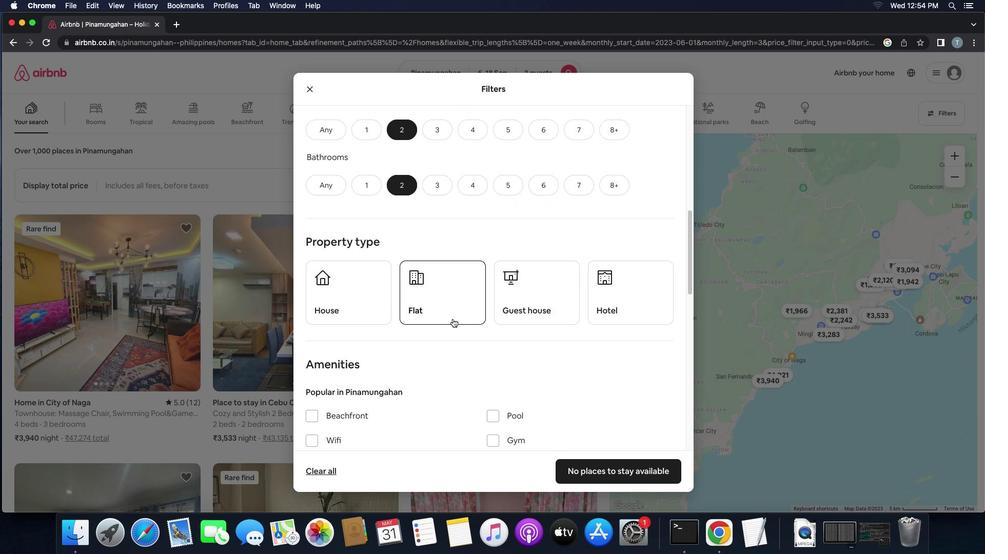 
Action: Mouse scrolled (441, 316) with delta (25, 21)
Screenshot: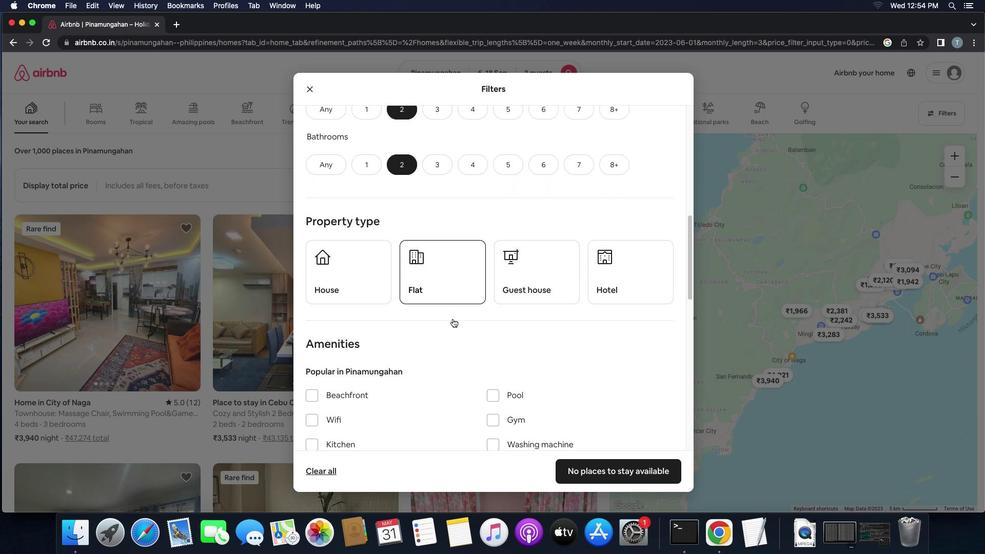 
Action: Mouse moved to (441, 316)
Screenshot: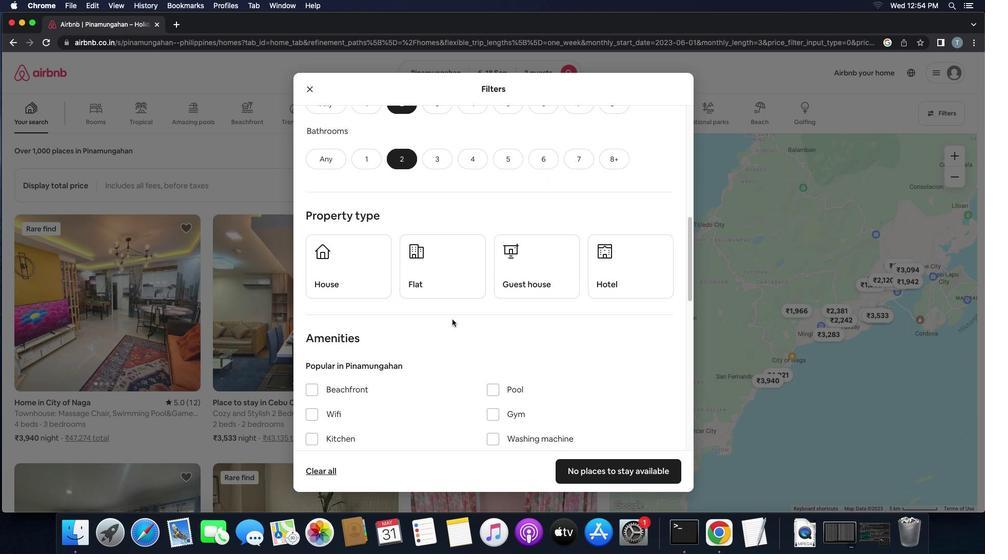 
Action: Mouse scrolled (441, 316) with delta (25, 21)
Screenshot: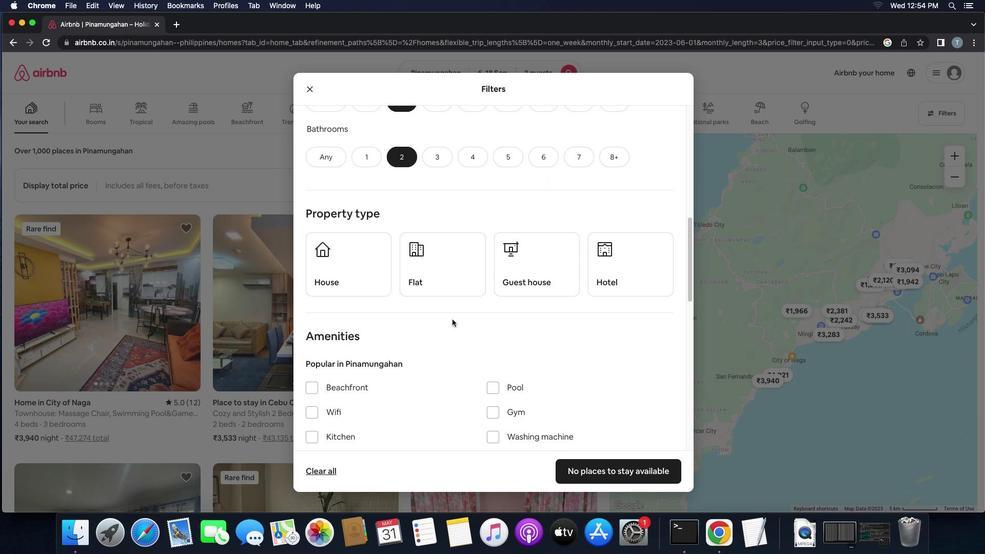 
Action: Mouse scrolled (441, 316) with delta (25, 21)
Screenshot: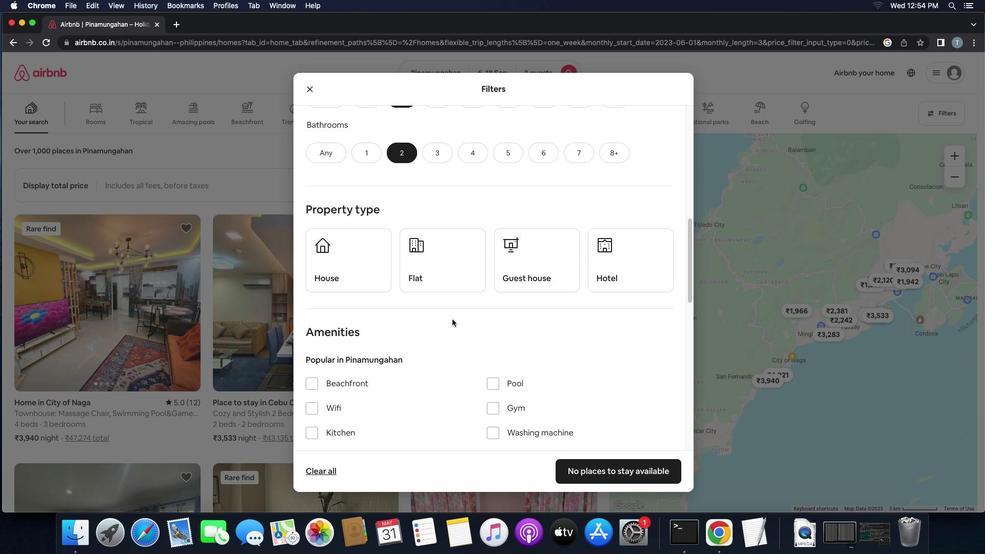 
Action: Mouse moved to (354, 272)
Screenshot: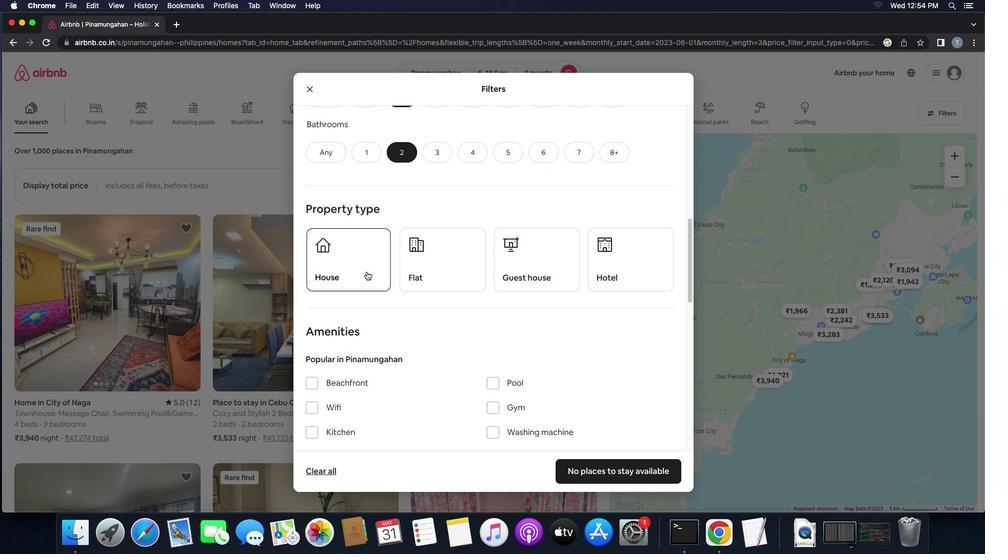 
Action: Mouse pressed left at (354, 272)
Screenshot: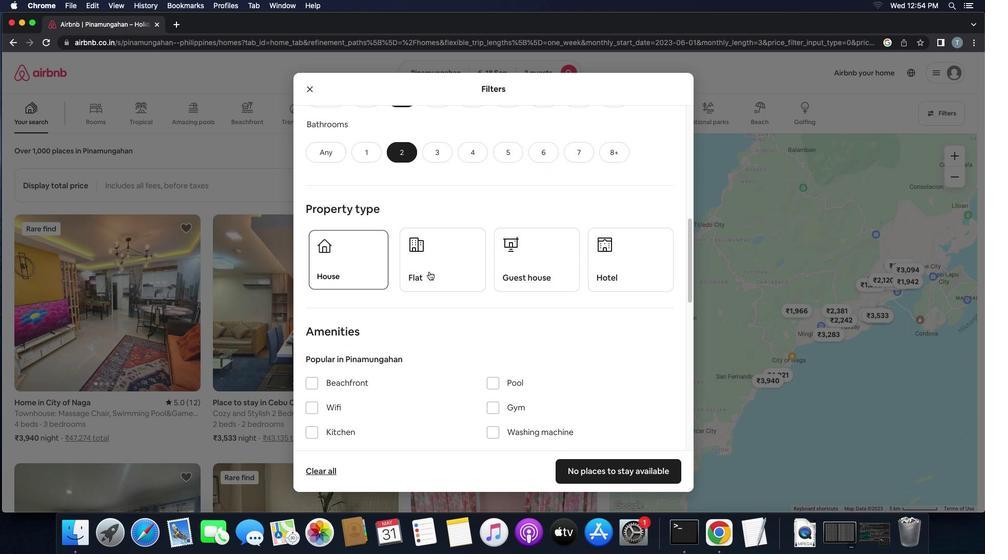 
Action: Mouse moved to (429, 272)
Screenshot: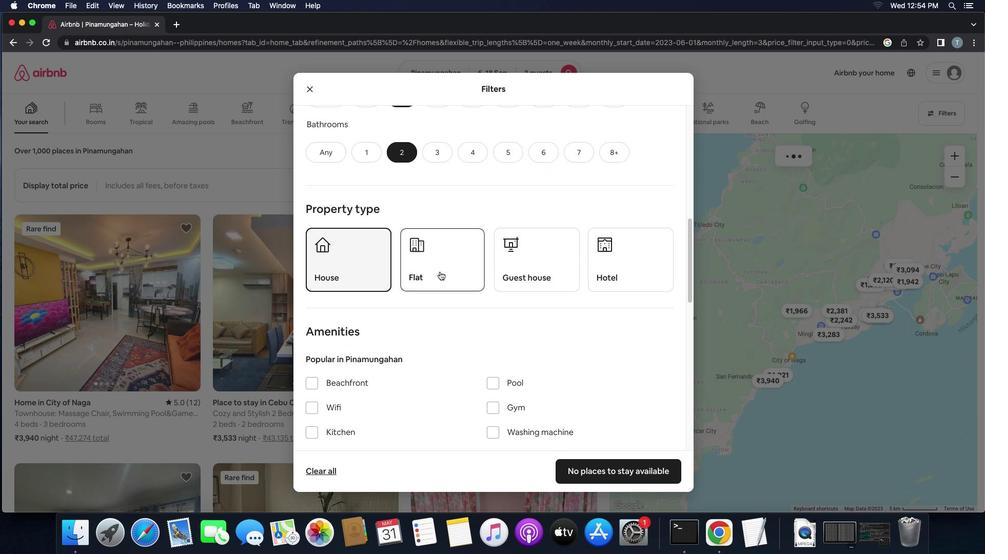 
Action: Mouse pressed left at (429, 272)
Screenshot: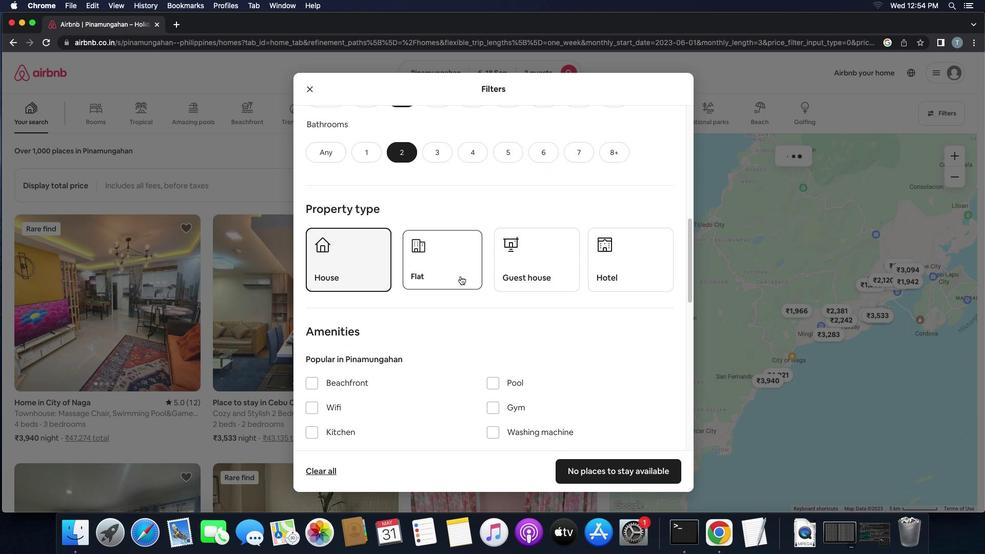 
Action: Mouse moved to (495, 282)
Screenshot: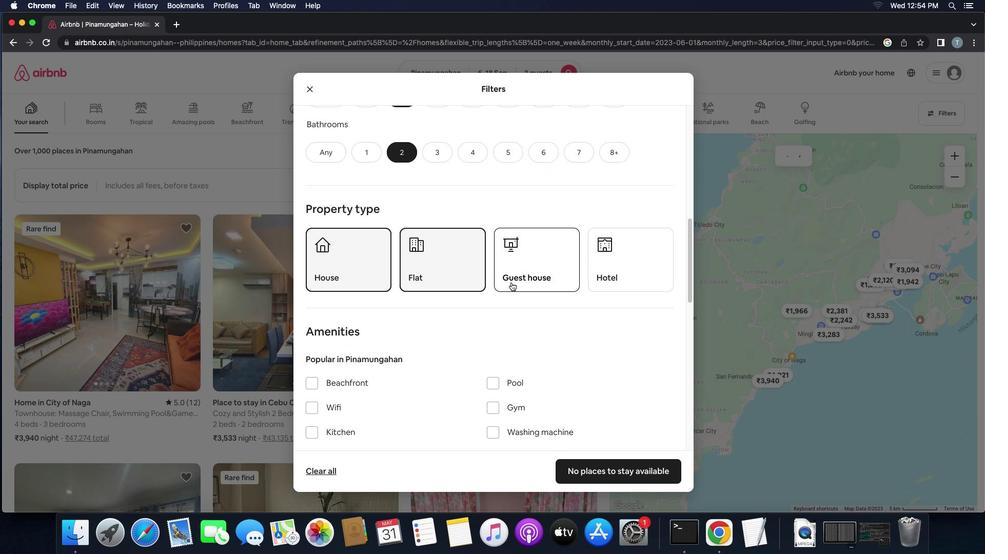 
Action: Mouse pressed left at (495, 282)
Screenshot: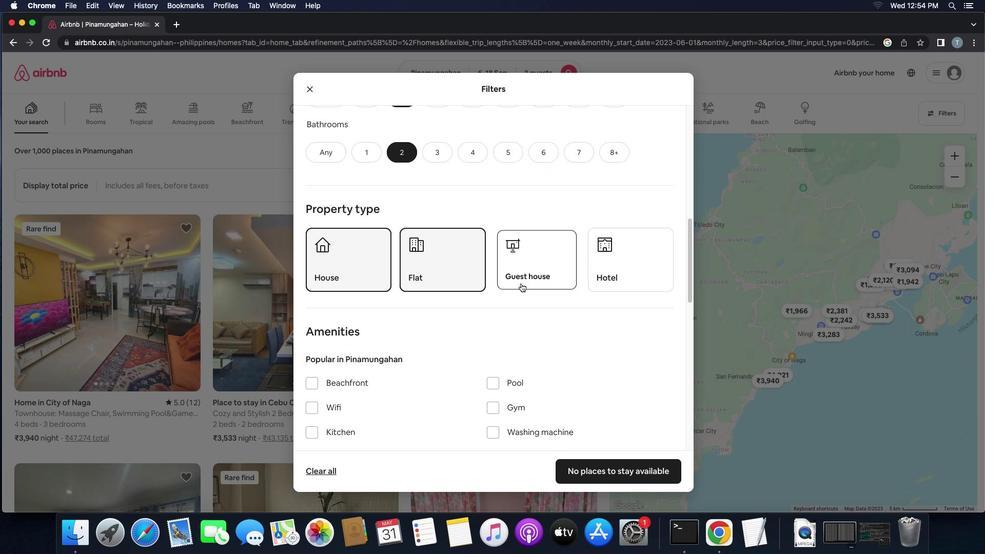 
Action: Mouse moved to (590, 271)
Screenshot: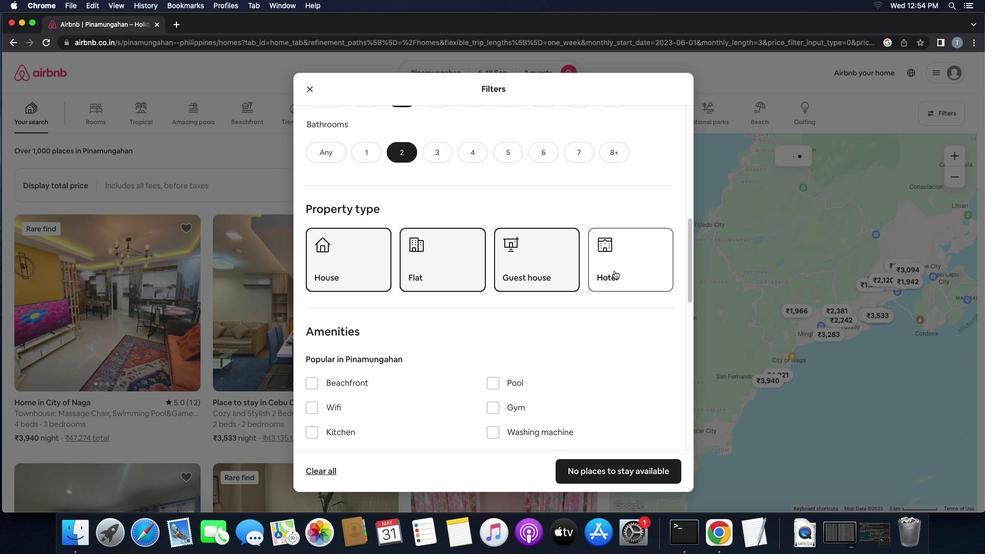 
Action: Mouse pressed left at (590, 271)
Screenshot: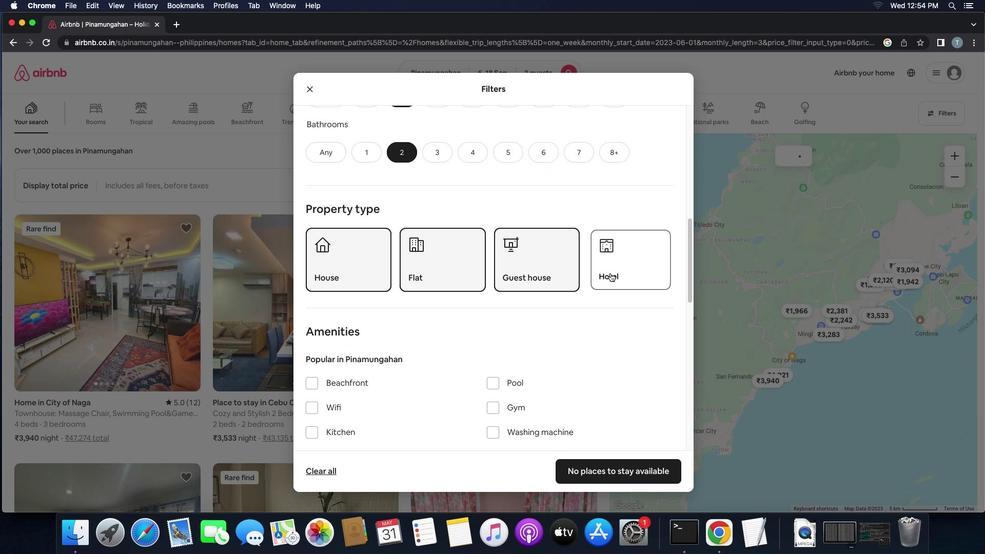
Action: Mouse moved to (563, 299)
Screenshot: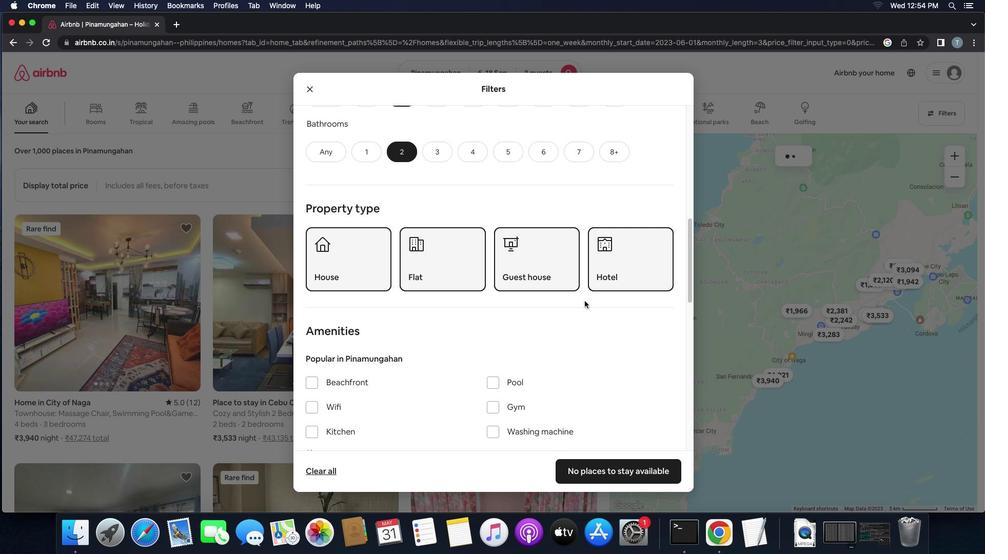 
Action: Mouse scrolled (563, 299) with delta (25, 21)
Screenshot: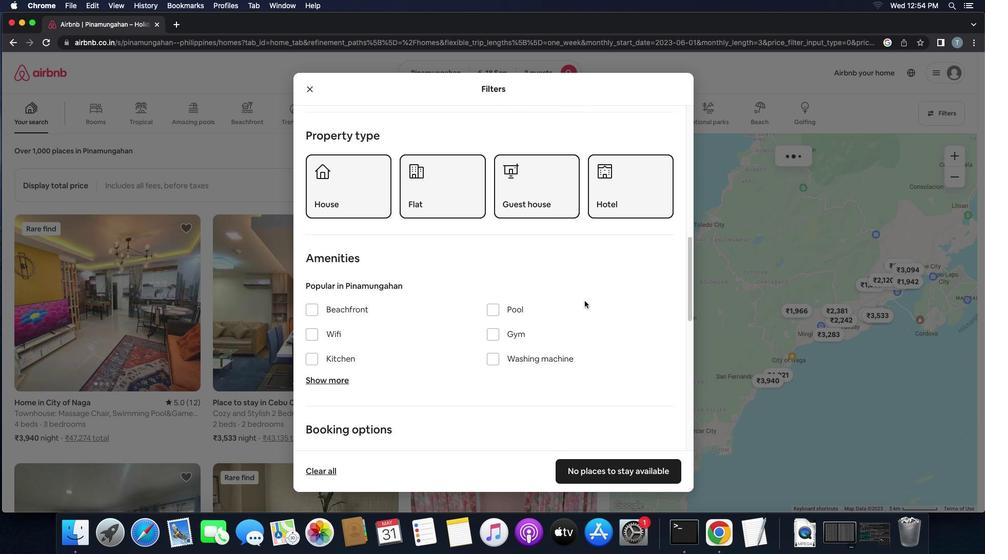 
Action: Mouse scrolled (563, 299) with delta (25, 21)
Screenshot: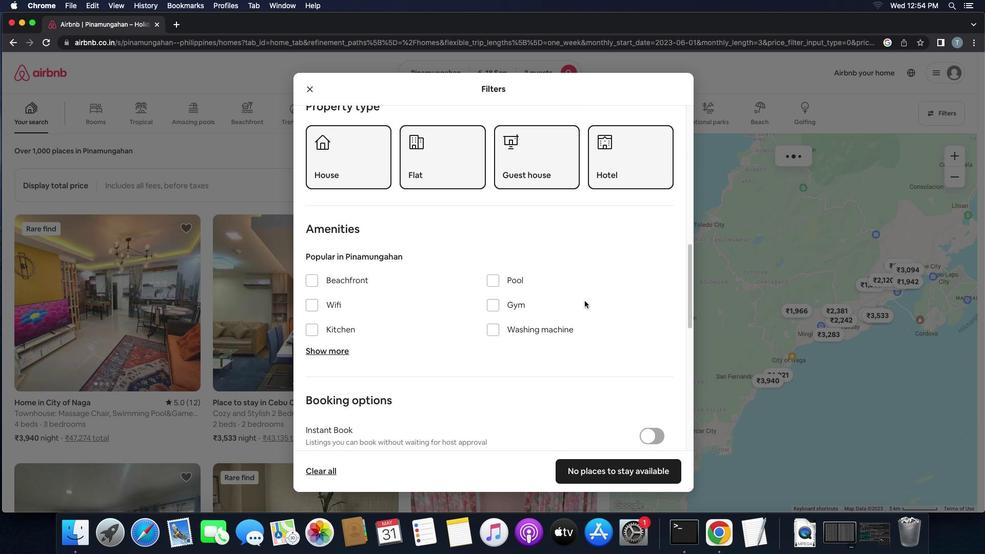 
Action: Mouse scrolled (563, 299) with delta (25, 21)
Screenshot: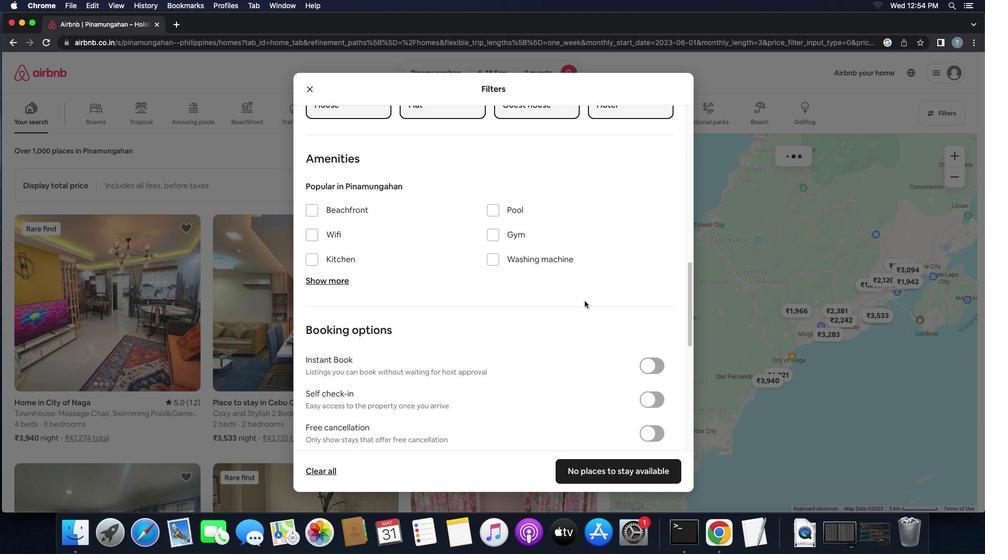 
Action: Mouse scrolled (563, 299) with delta (25, 20)
Screenshot: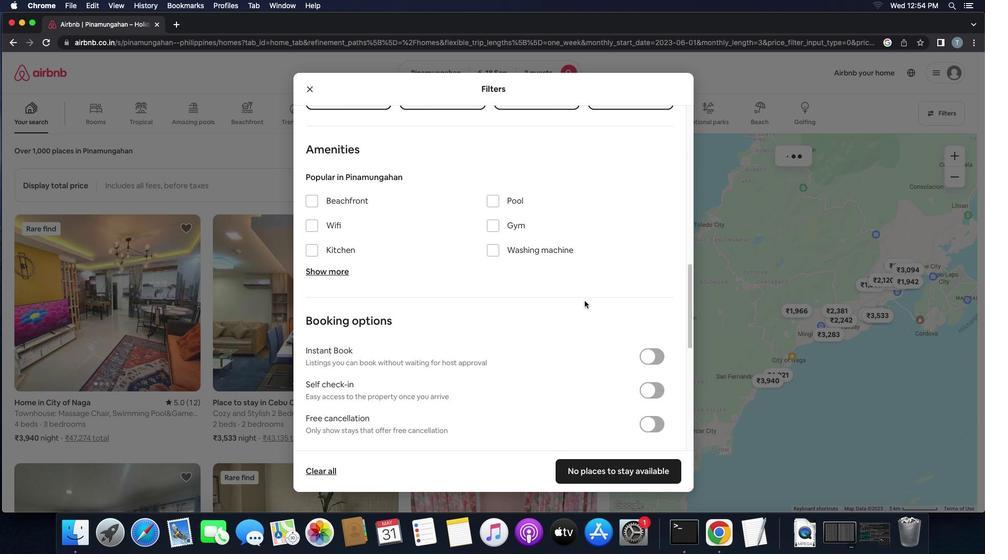 
Action: Mouse moved to (563, 299)
Screenshot: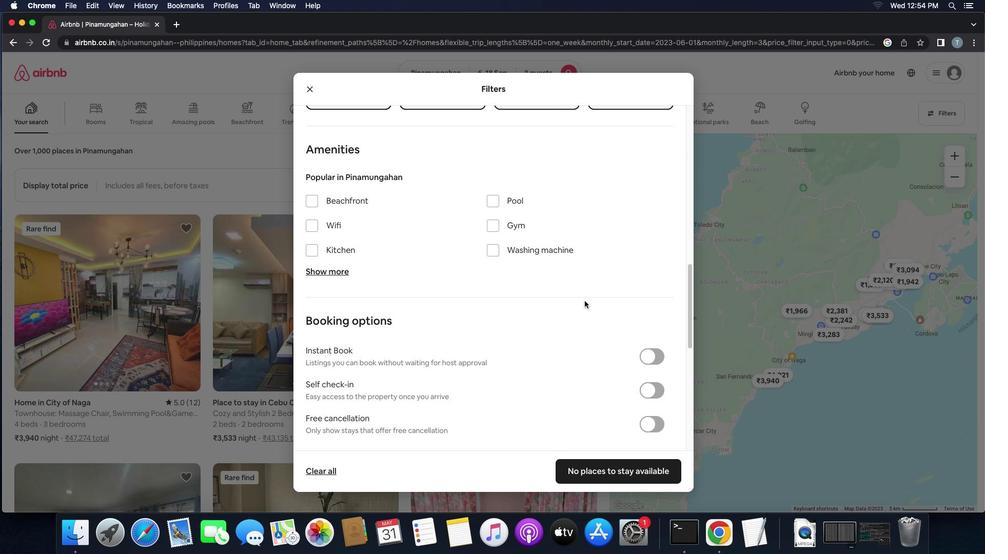 
Action: Mouse scrolled (563, 299) with delta (25, 21)
Screenshot: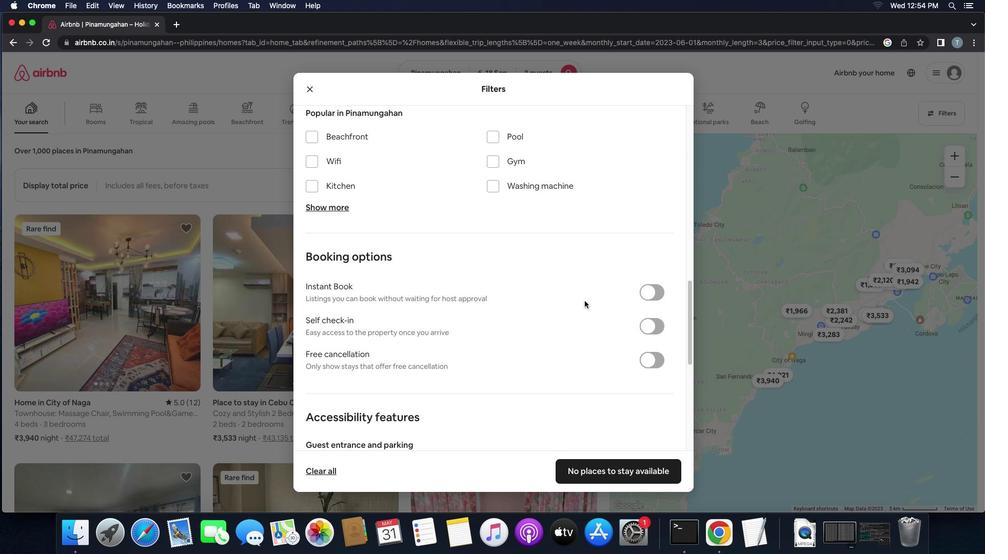 
Action: Mouse scrolled (563, 299) with delta (25, 21)
Screenshot: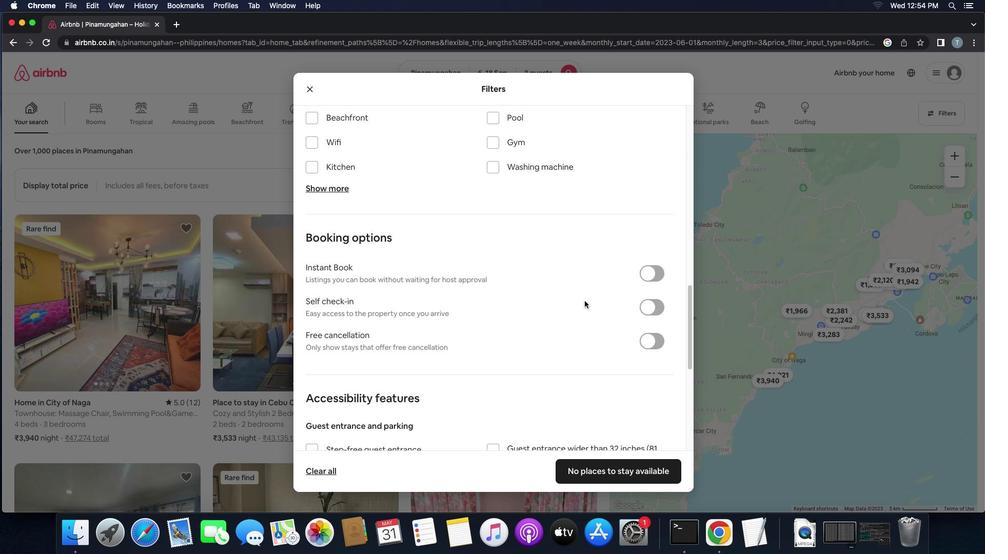 
Action: Mouse scrolled (563, 299) with delta (25, 21)
Screenshot: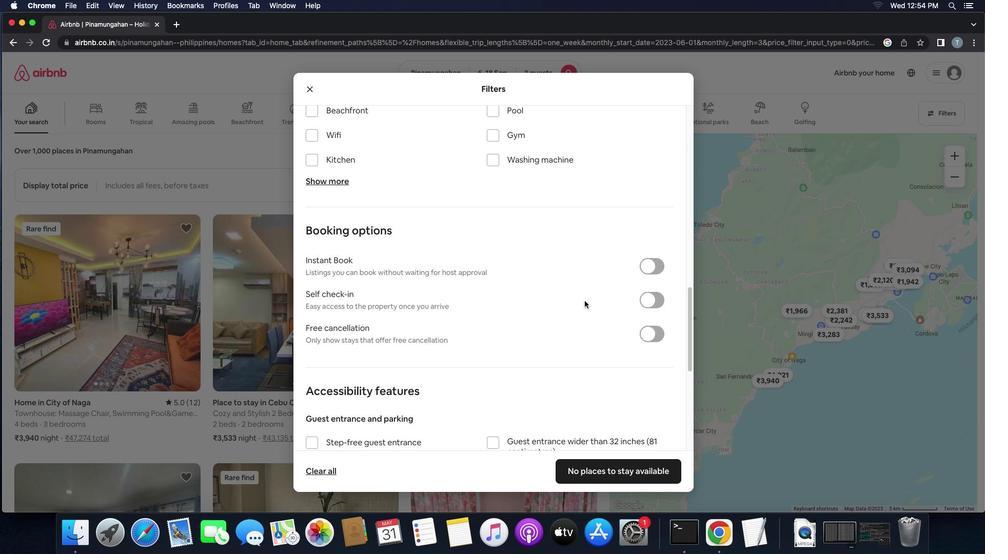 
Action: Mouse moved to (631, 299)
Screenshot: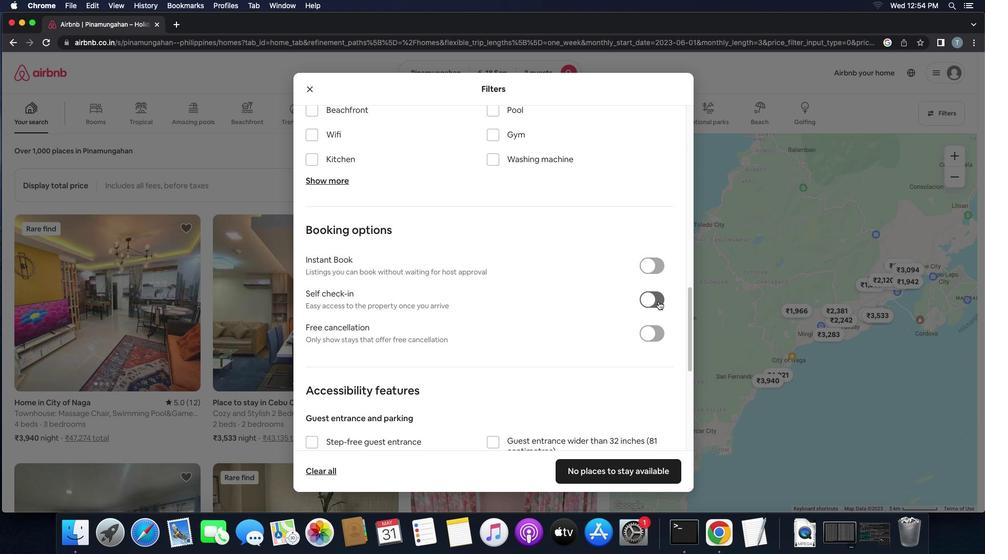 
Action: Mouse pressed left at (631, 299)
Screenshot: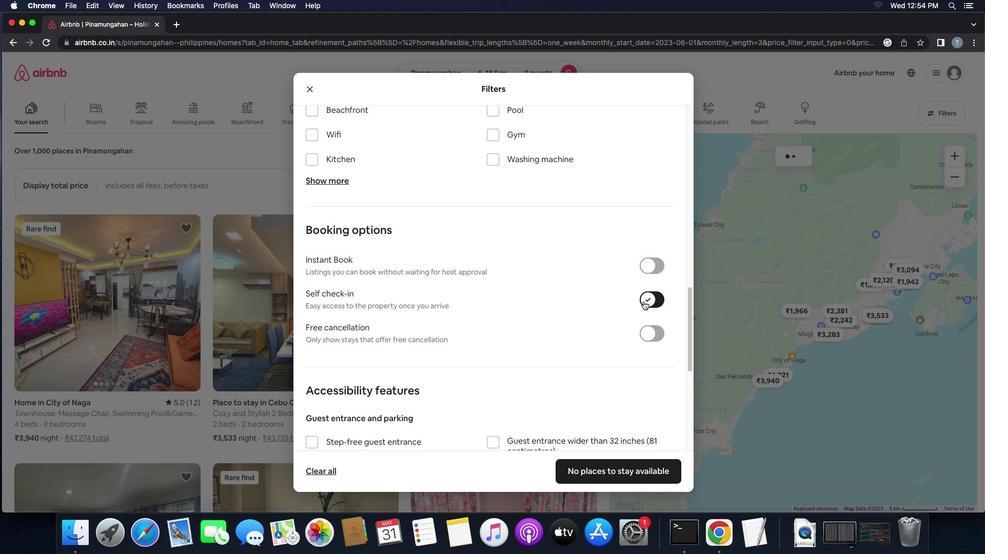
Action: Mouse moved to (505, 321)
Screenshot: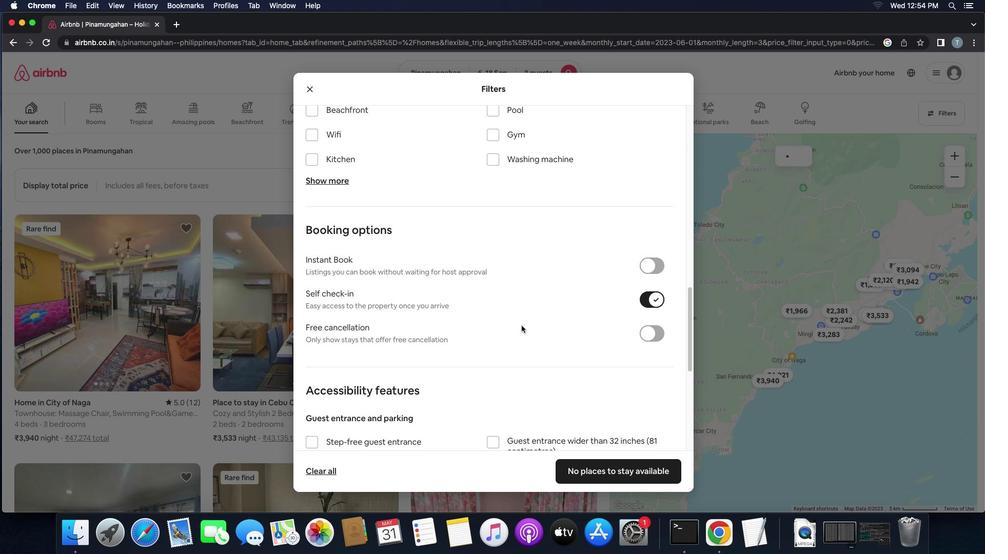 
Action: Mouse scrolled (505, 321) with delta (25, 21)
Screenshot: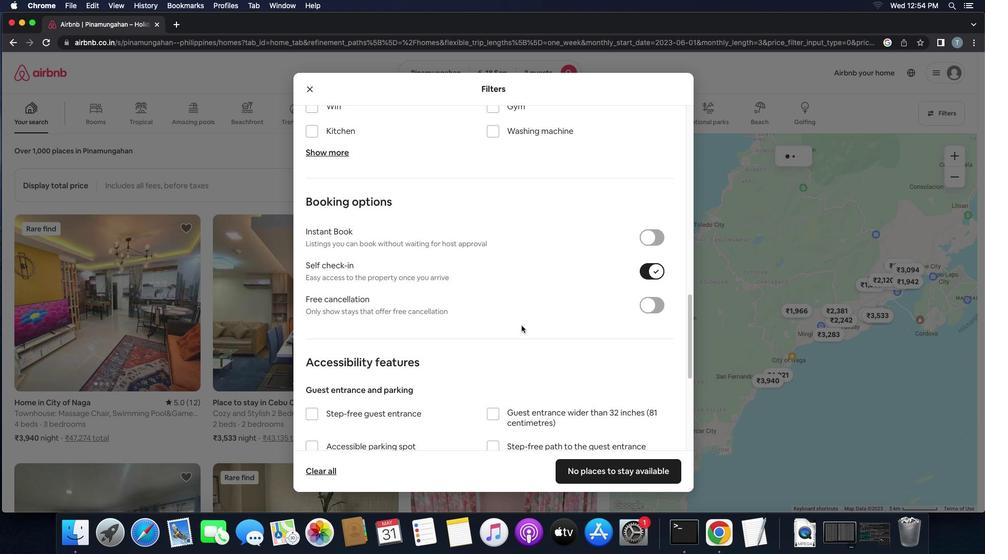 
Action: Mouse scrolled (505, 321) with delta (25, 21)
Screenshot: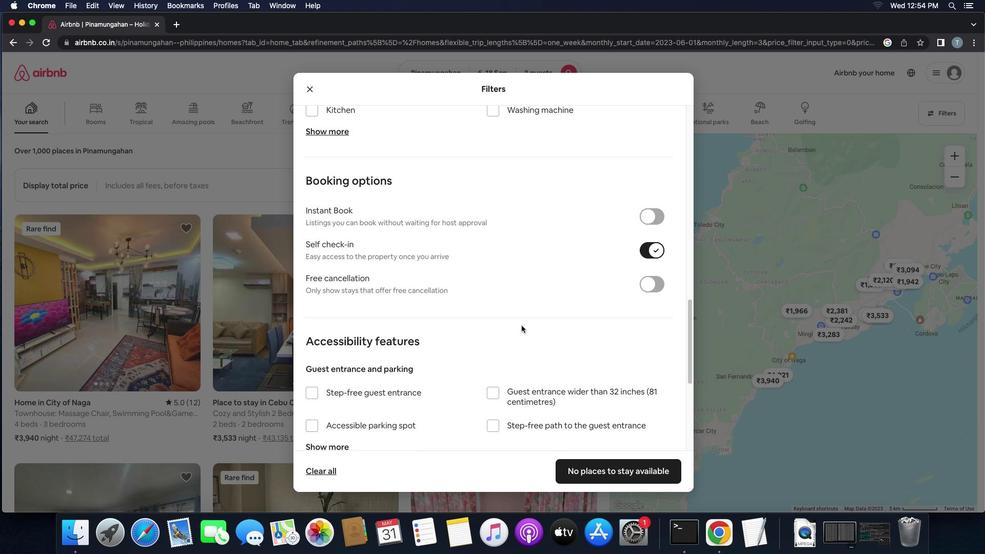 
Action: Mouse scrolled (505, 321) with delta (25, 21)
Screenshot: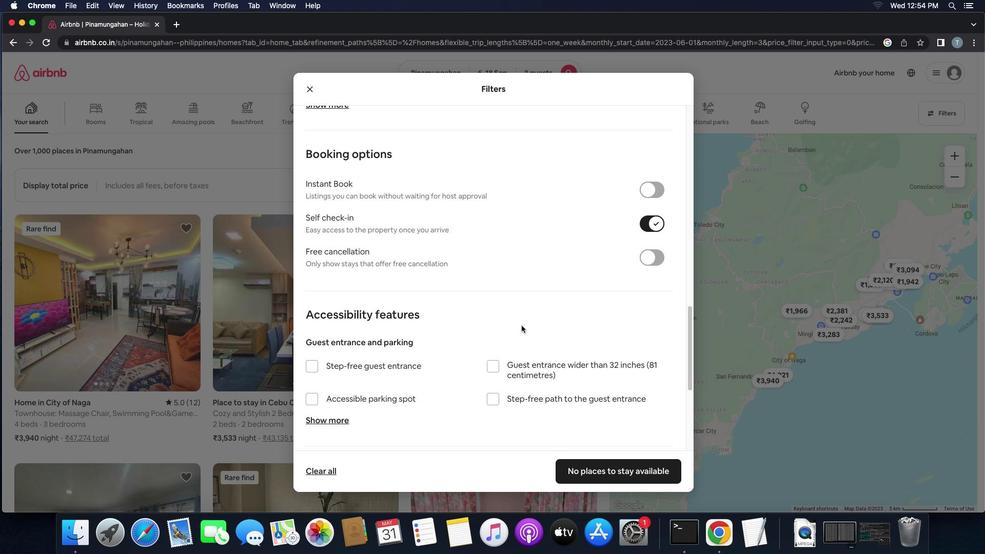 
Action: Mouse scrolled (505, 321) with delta (25, 21)
Screenshot: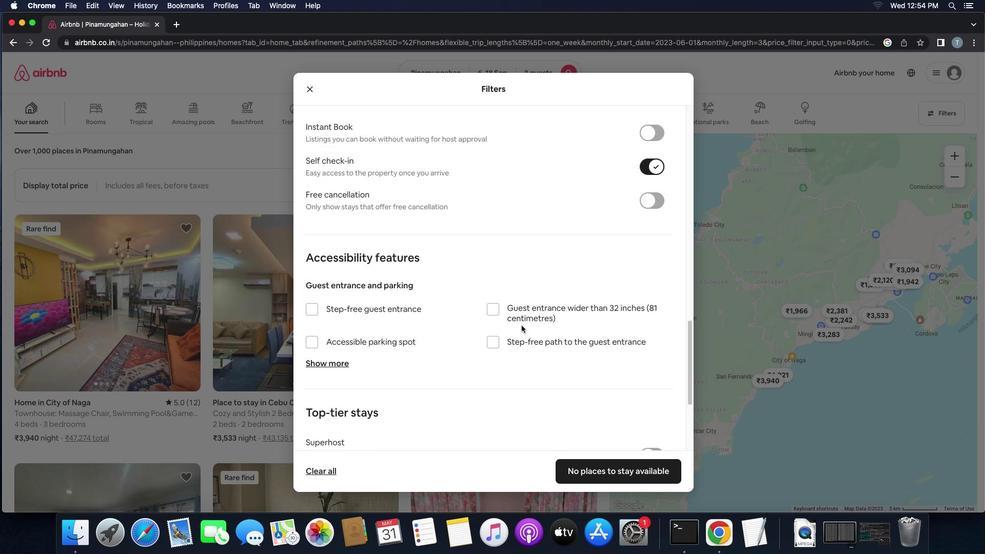 
Action: Mouse scrolled (505, 321) with delta (25, 21)
Screenshot: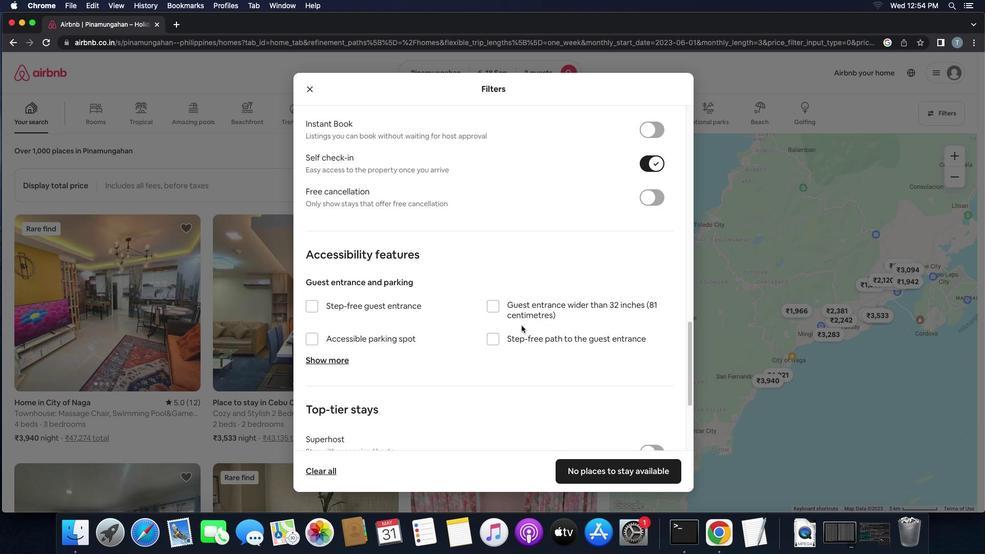 
Action: Mouse scrolled (505, 321) with delta (25, 21)
Screenshot: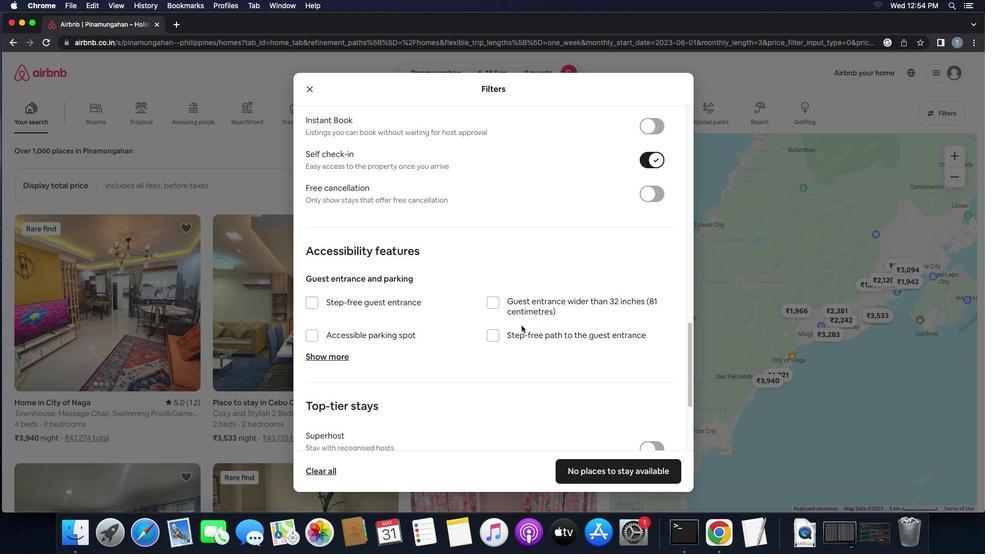 
Action: Mouse scrolled (505, 321) with delta (25, 21)
Screenshot: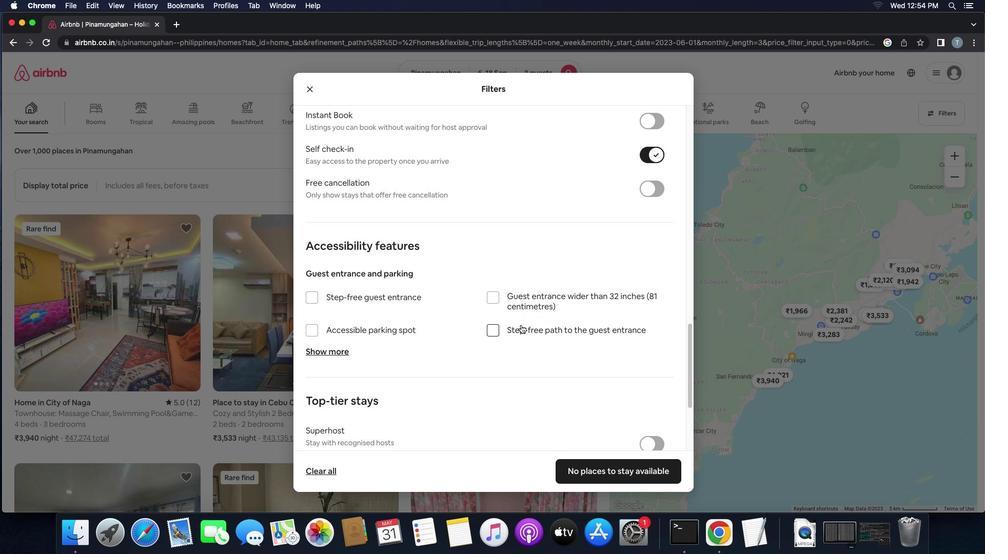 
Action: Mouse moved to (504, 320)
Screenshot: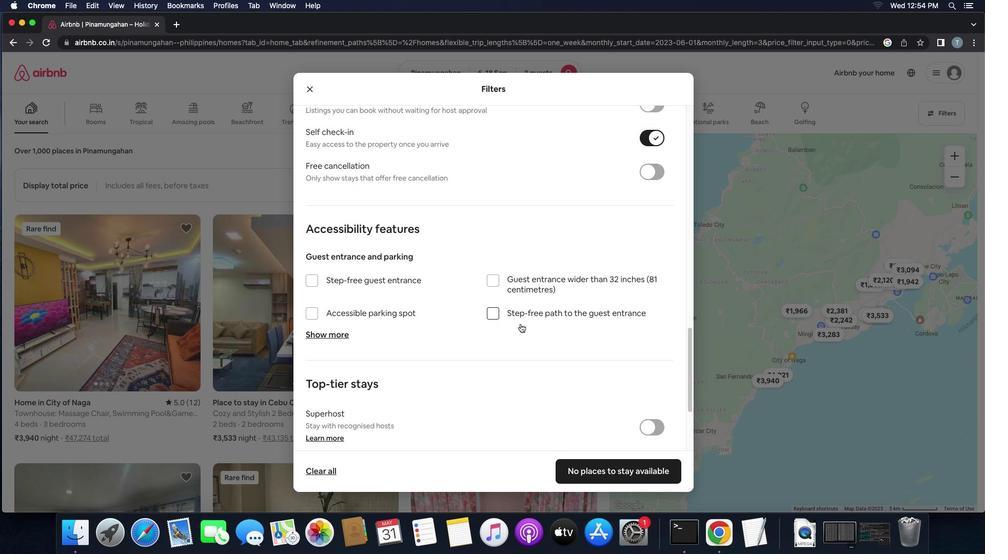 
Action: Mouse scrolled (504, 320) with delta (25, 21)
Screenshot: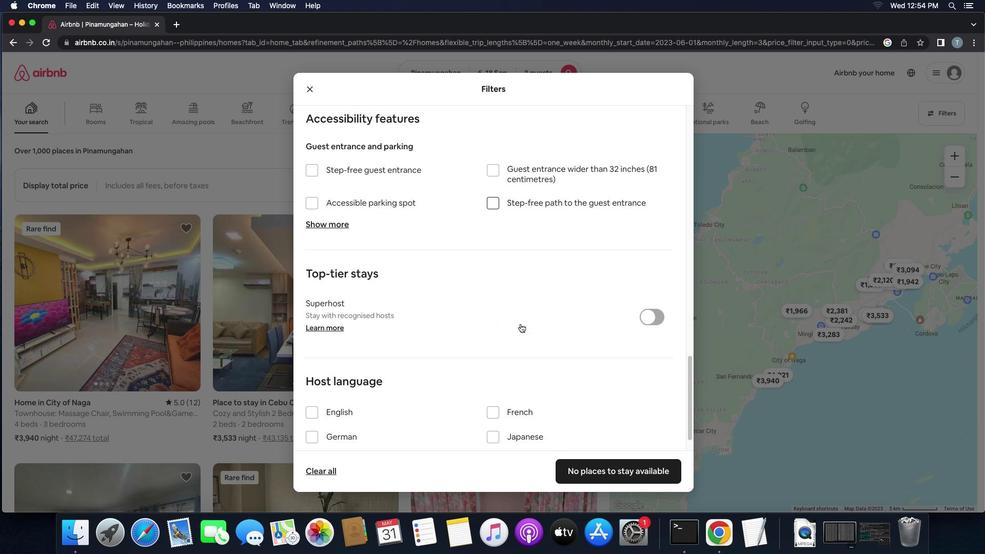 
Action: Mouse scrolled (504, 320) with delta (25, 21)
Screenshot: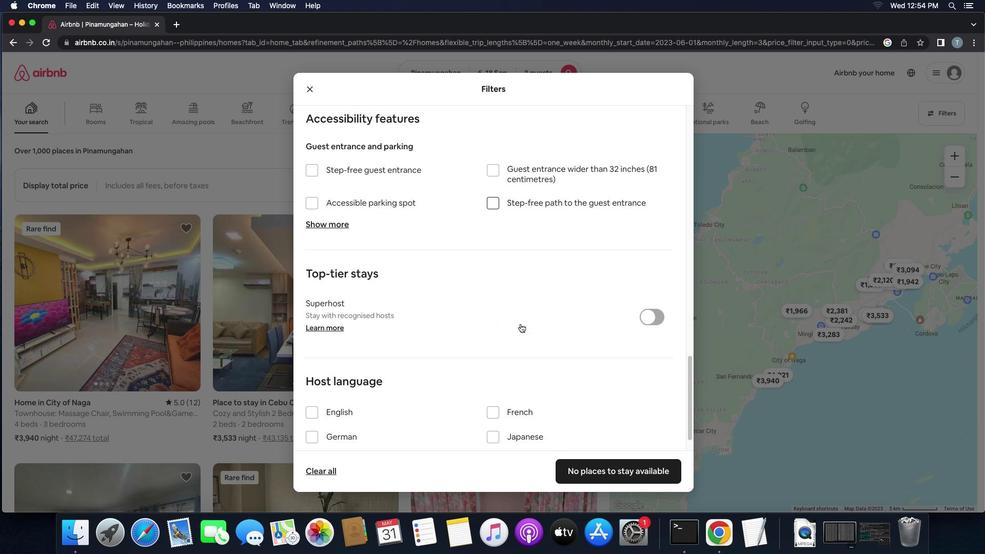 
Action: Mouse scrolled (504, 320) with delta (25, 21)
Screenshot: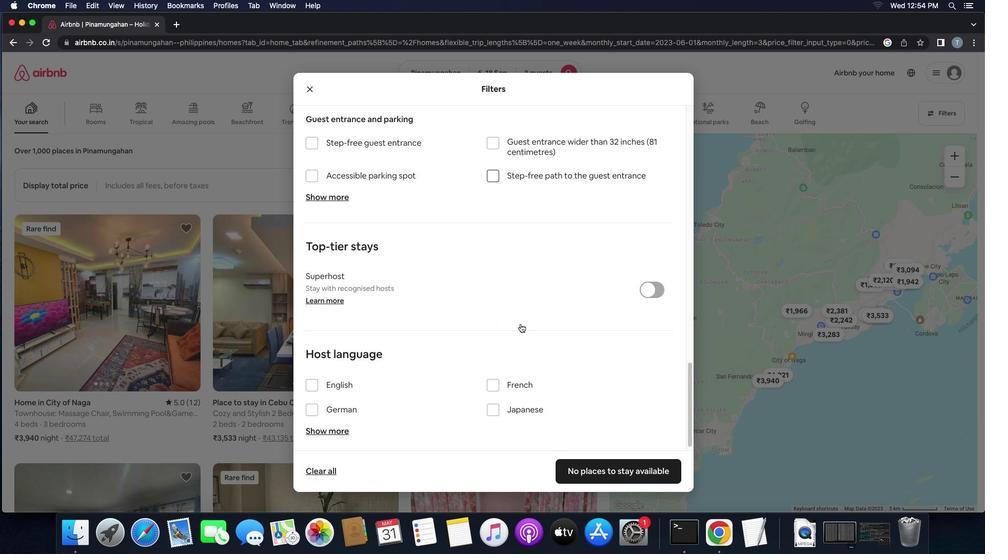 
Action: Mouse scrolled (504, 320) with delta (25, 20)
Screenshot: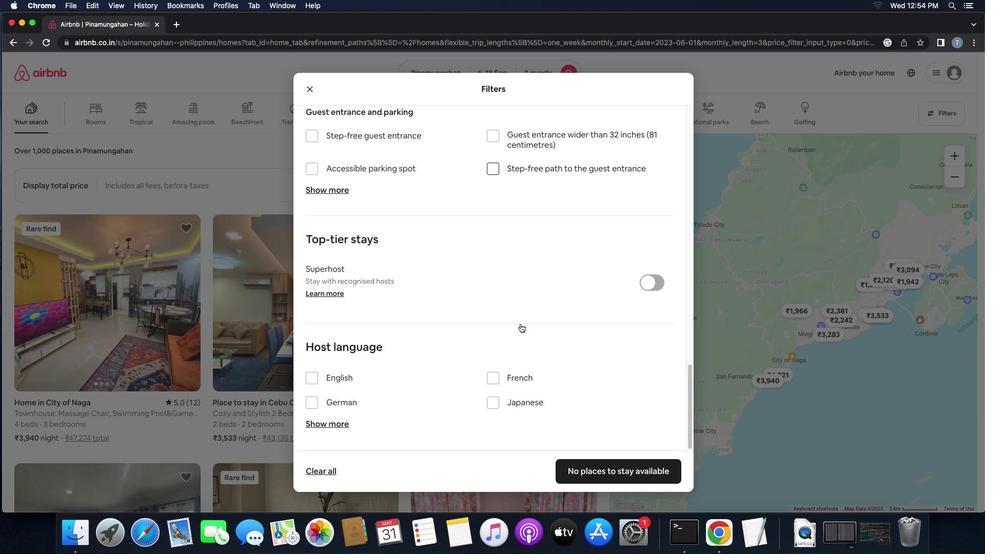 
Action: Mouse scrolled (504, 320) with delta (25, 21)
Screenshot: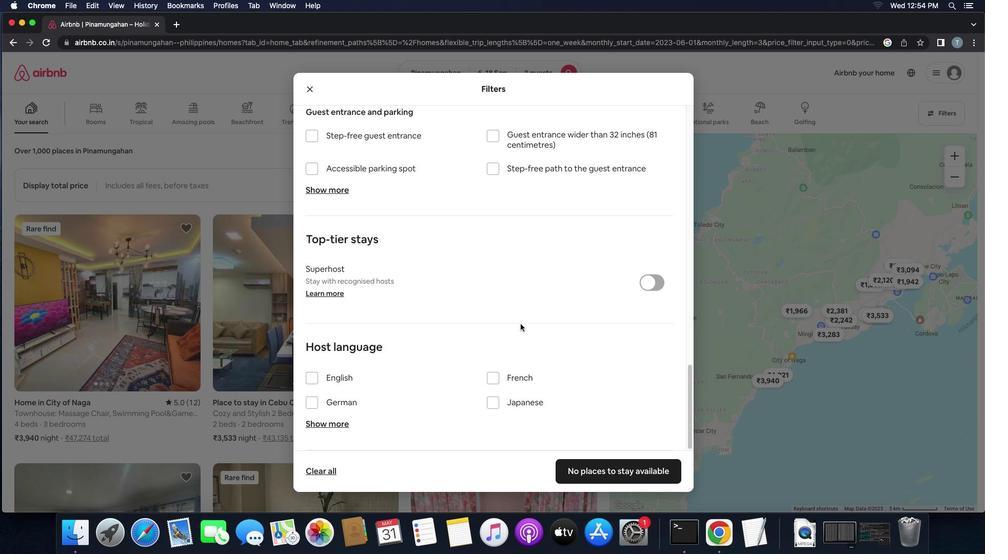 
Action: Mouse scrolled (504, 320) with delta (25, 21)
Screenshot: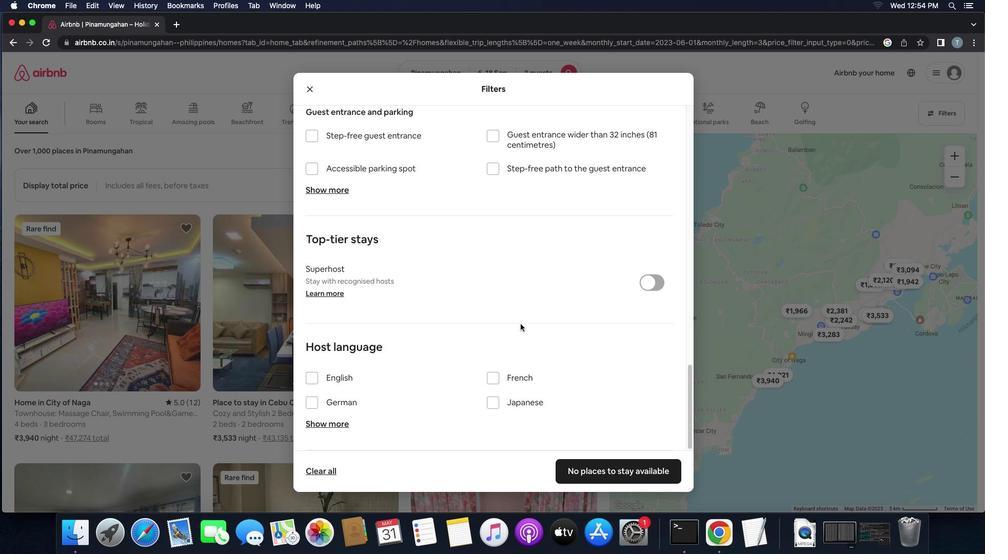 
Action: Mouse scrolled (504, 320) with delta (25, 21)
Screenshot: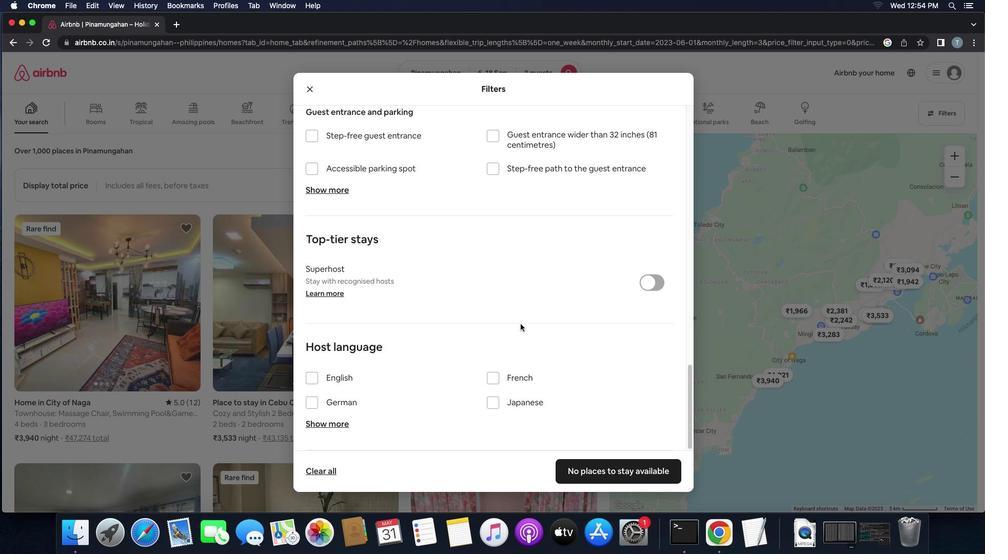 
Action: Mouse scrolled (504, 320) with delta (25, 20)
Screenshot: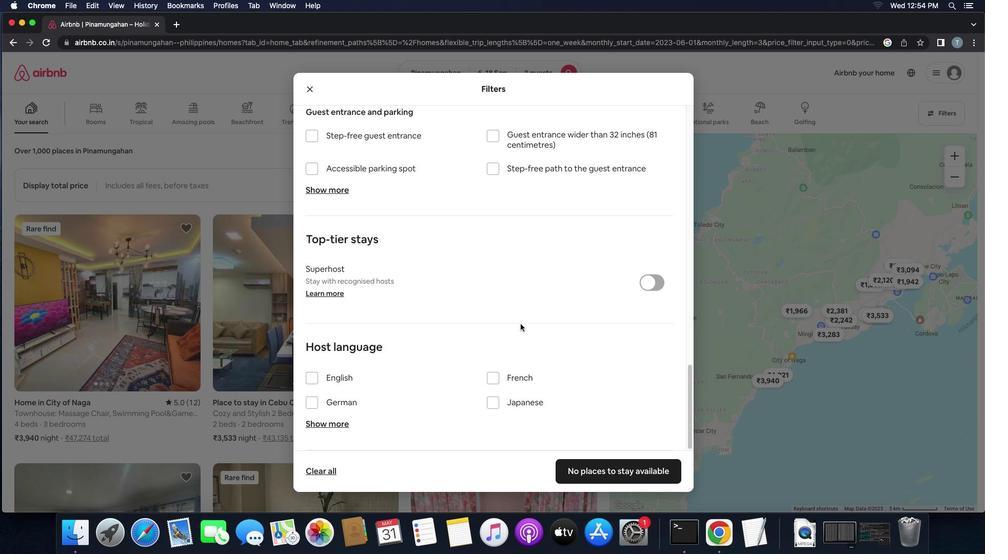 
Action: Mouse moved to (313, 368)
Screenshot: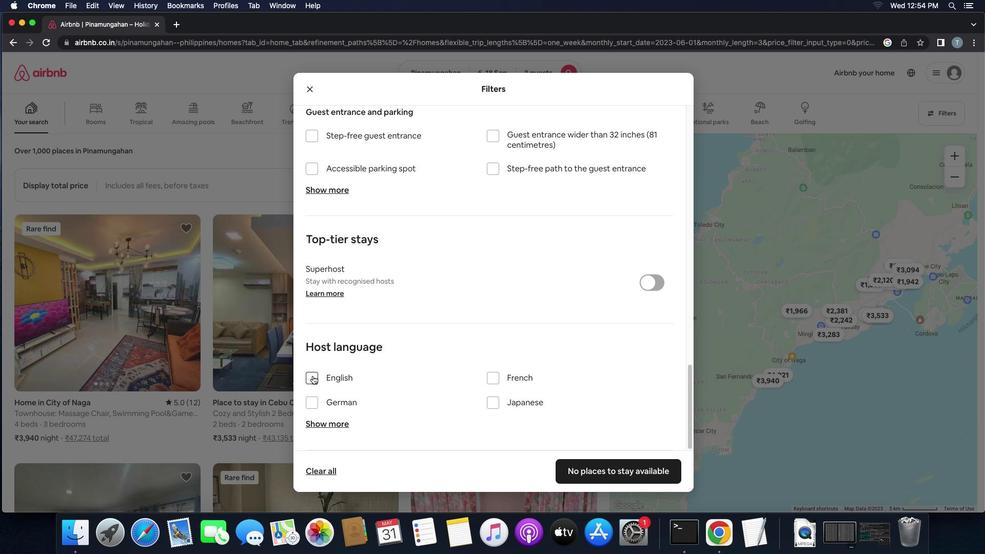 
Action: Mouse pressed left at (313, 368)
Screenshot: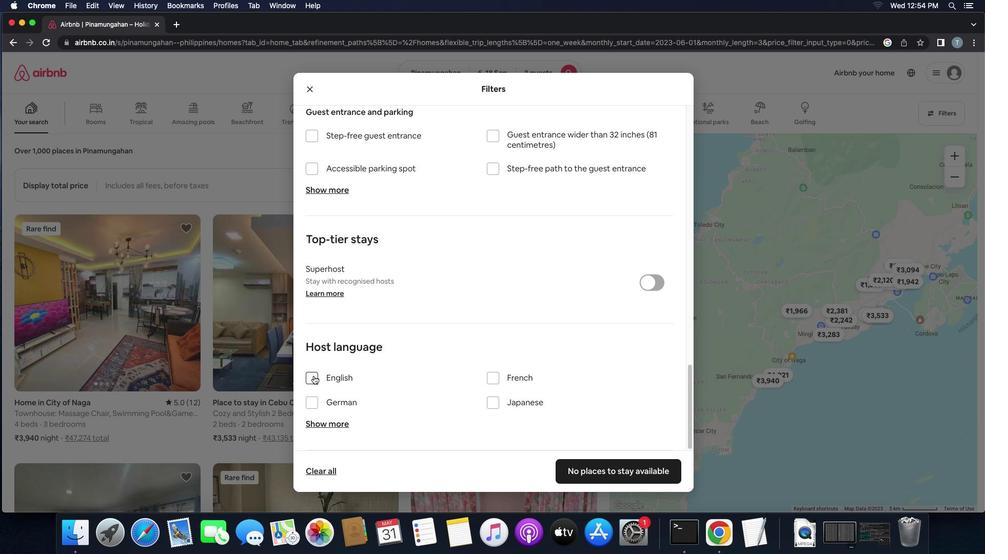 
Action: Mouse moved to (559, 452)
Screenshot: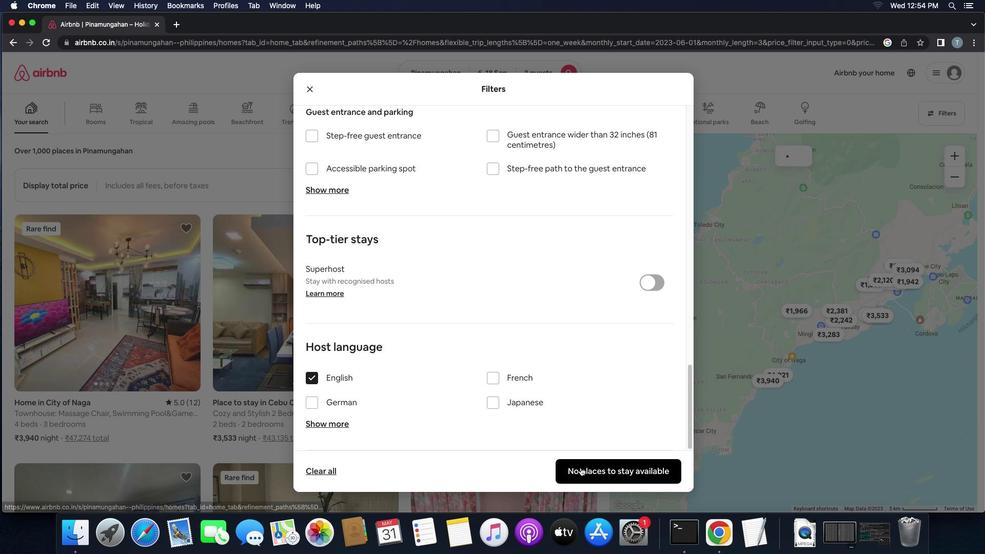 
Action: Mouse pressed left at (559, 452)
Screenshot: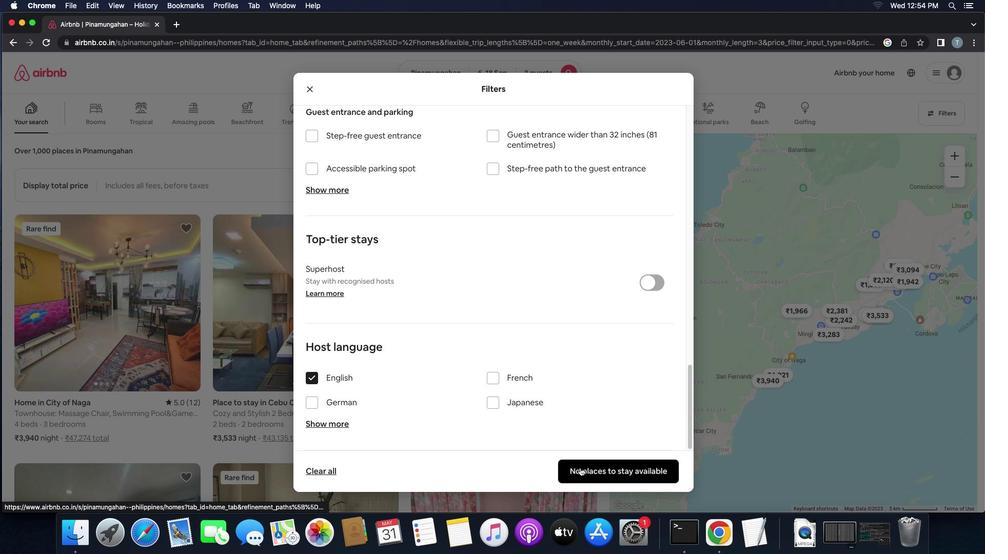 
Action: Mouse moved to (559, 452)
Screenshot: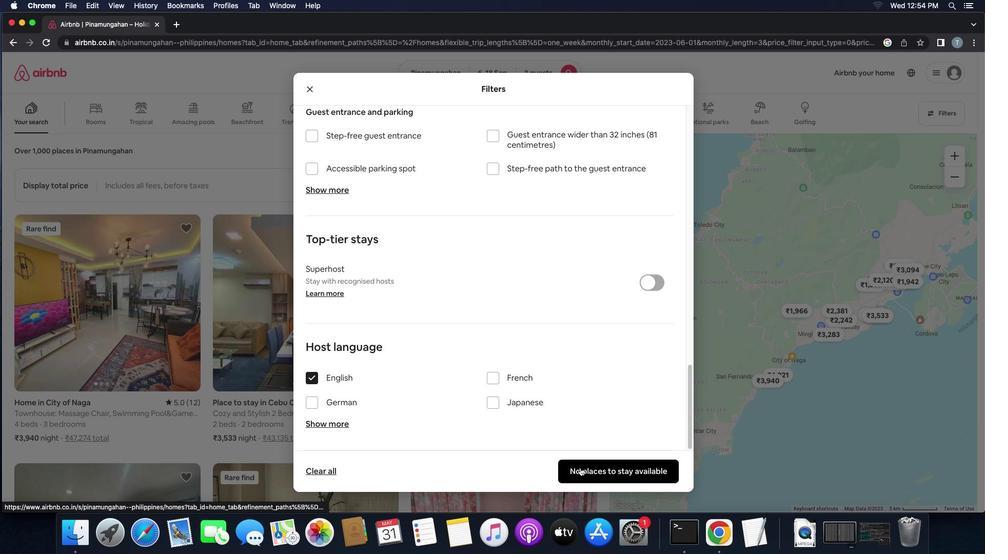 
